 Task: Search for Coastal Estates house in Cape Cod with waterfront access.
Action: Key pressed <Key.caps_lock>C<Key.caps_lock>apr<Key.backspace>e<Key.space><Key.caps_lock>C<Key.caps_lock>od
Screenshot: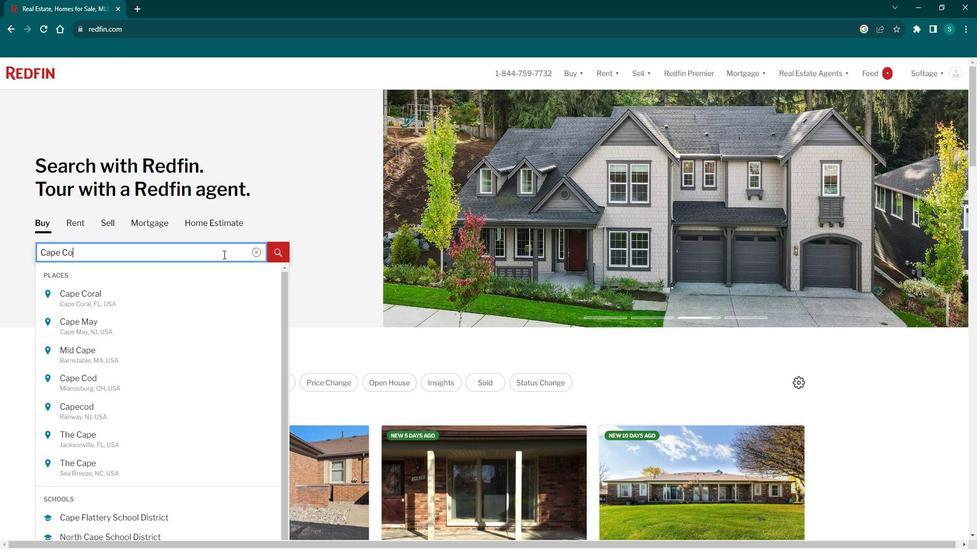
Action: Mouse moved to (239, 297)
Screenshot: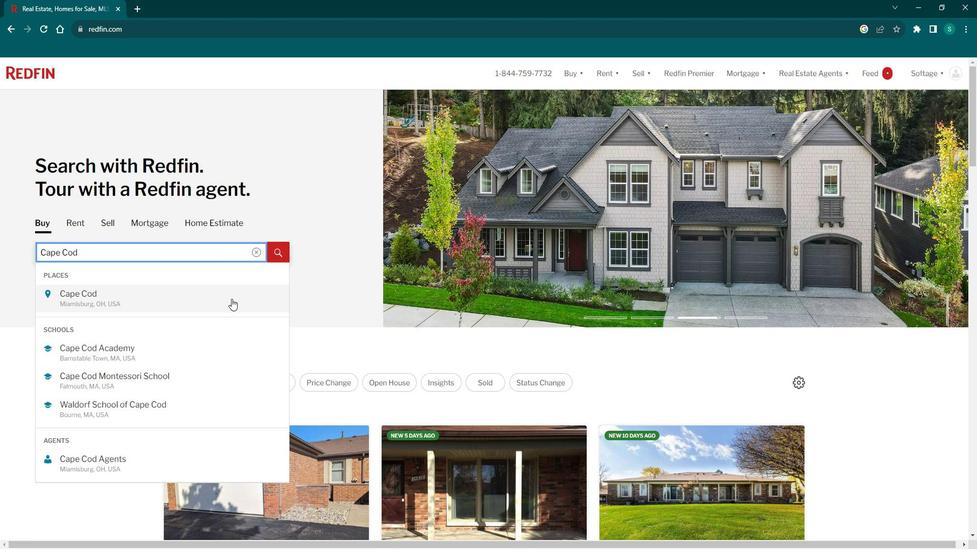 
Action: Mouse pressed left at (239, 297)
Screenshot: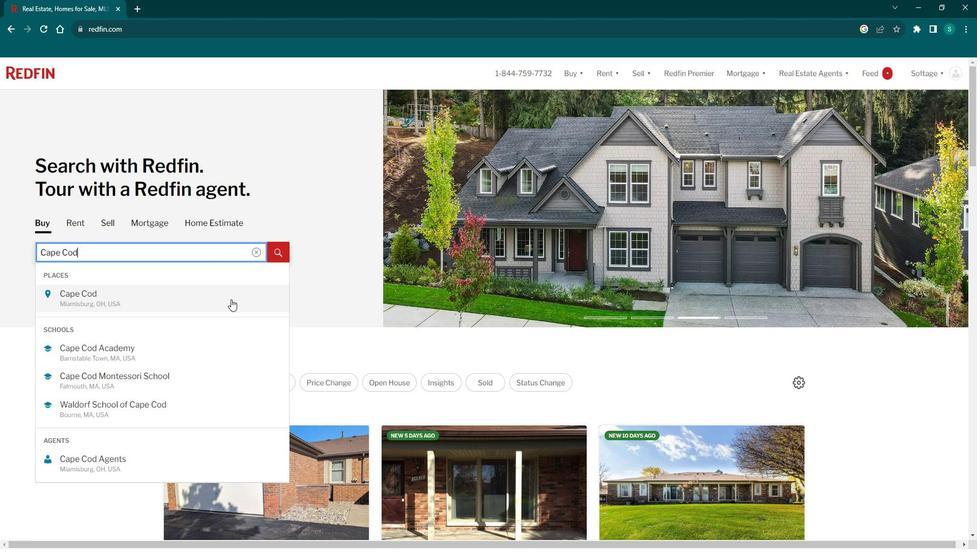 
Action: Mouse moved to (886, 148)
Screenshot: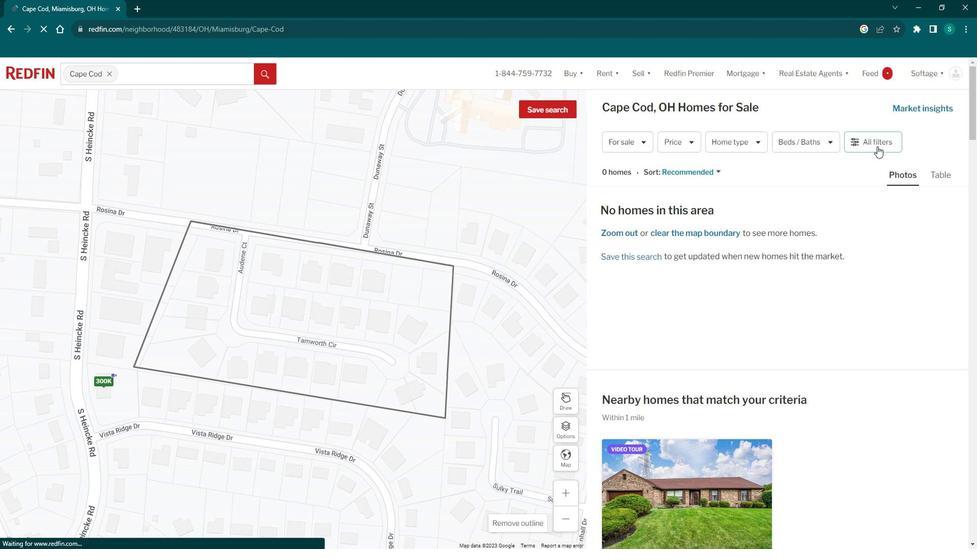 
Action: Mouse pressed left at (886, 148)
Screenshot: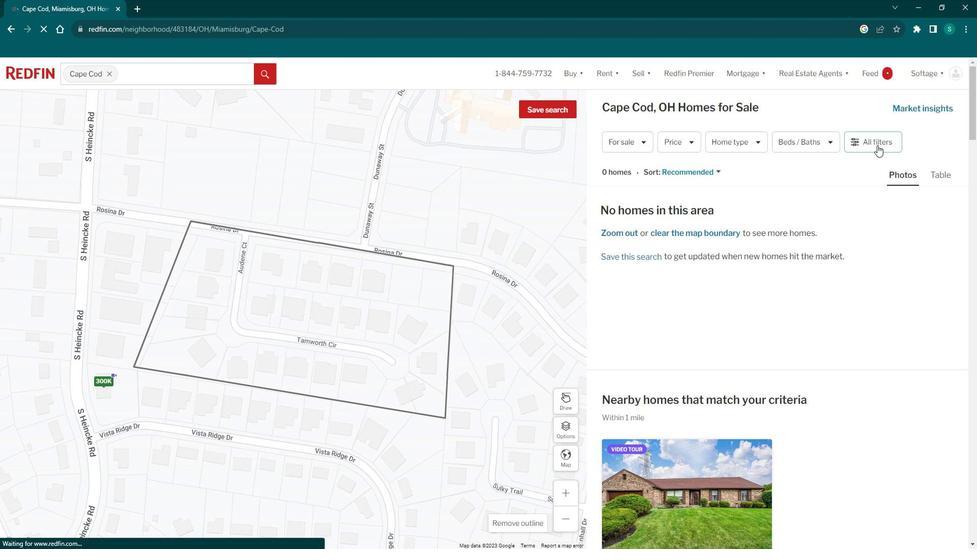 
Action: Mouse moved to (769, 298)
Screenshot: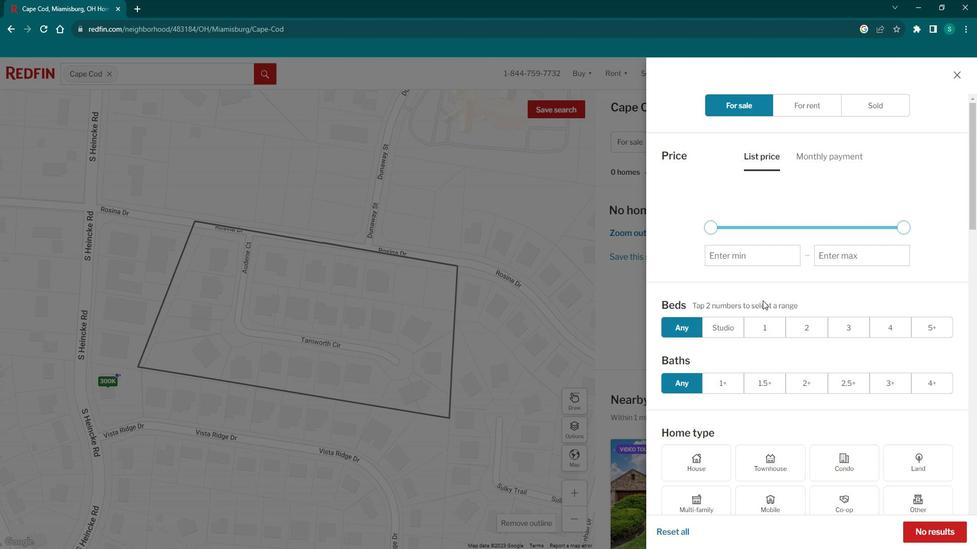 
Action: Mouse scrolled (769, 298) with delta (0, 0)
Screenshot: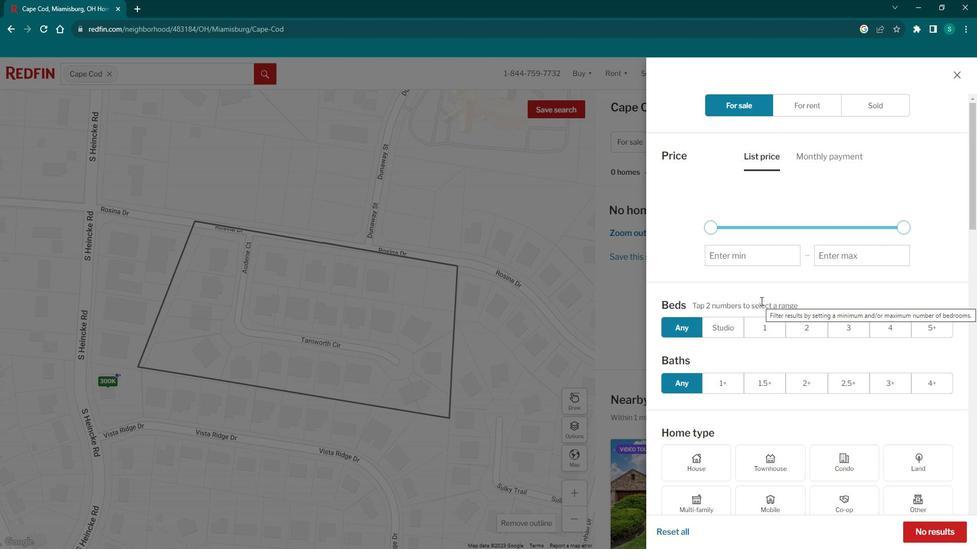 
Action: Mouse scrolled (769, 298) with delta (0, 0)
Screenshot: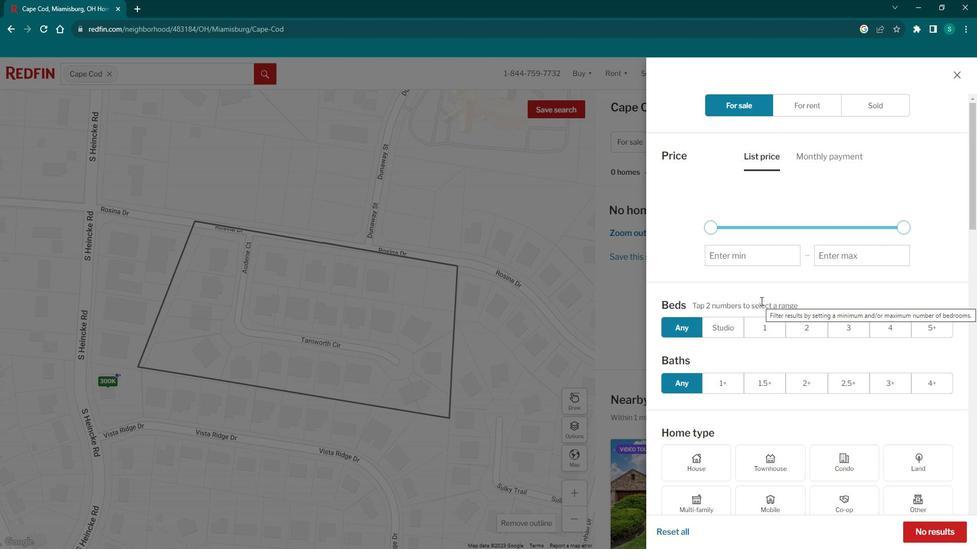 
Action: Mouse scrolled (769, 298) with delta (0, 0)
Screenshot: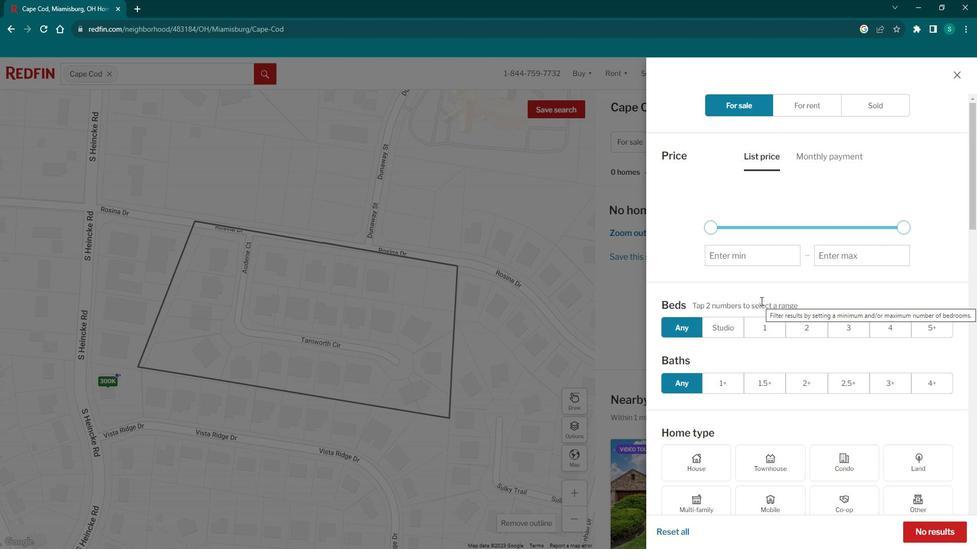 
Action: Mouse scrolled (769, 298) with delta (0, 0)
Screenshot: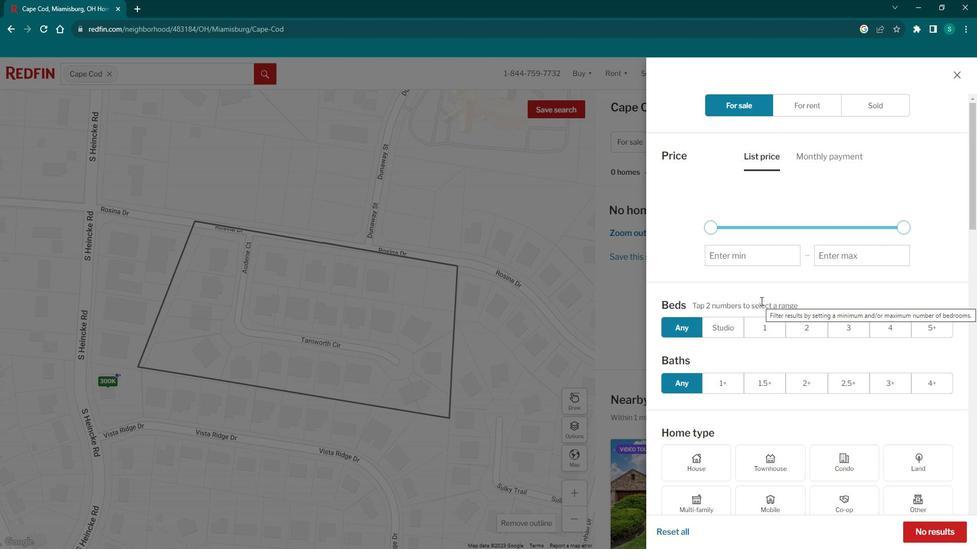 
Action: Mouse scrolled (769, 298) with delta (0, 0)
Screenshot: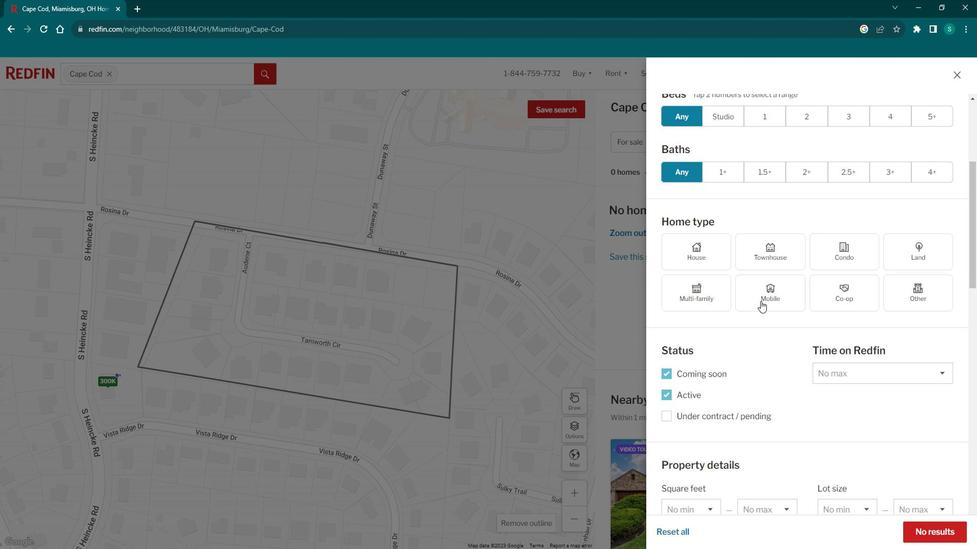 
Action: Mouse scrolled (769, 298) with delta (0, 0)
Screenshot: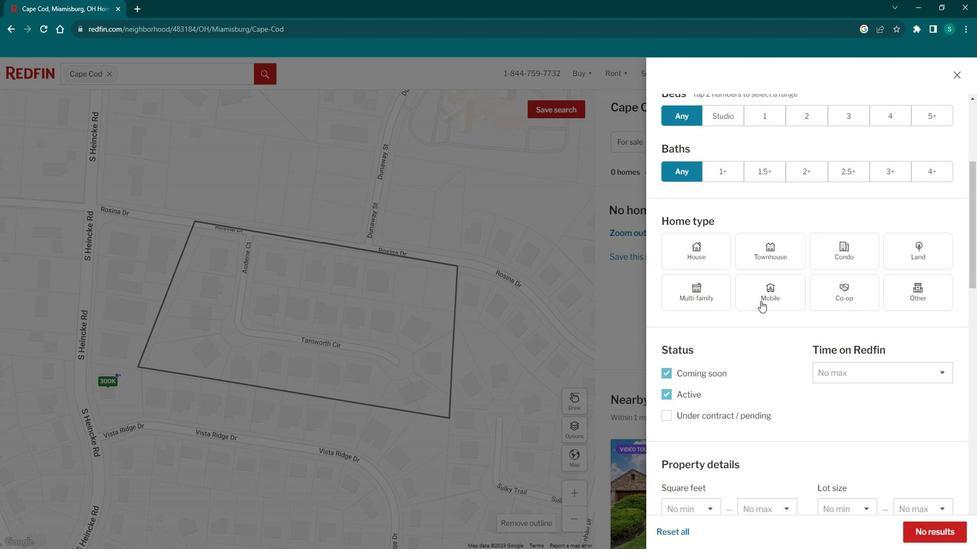 
Action: Mouse scrolled (769, 298) with delta (0, 0)
Screenshot: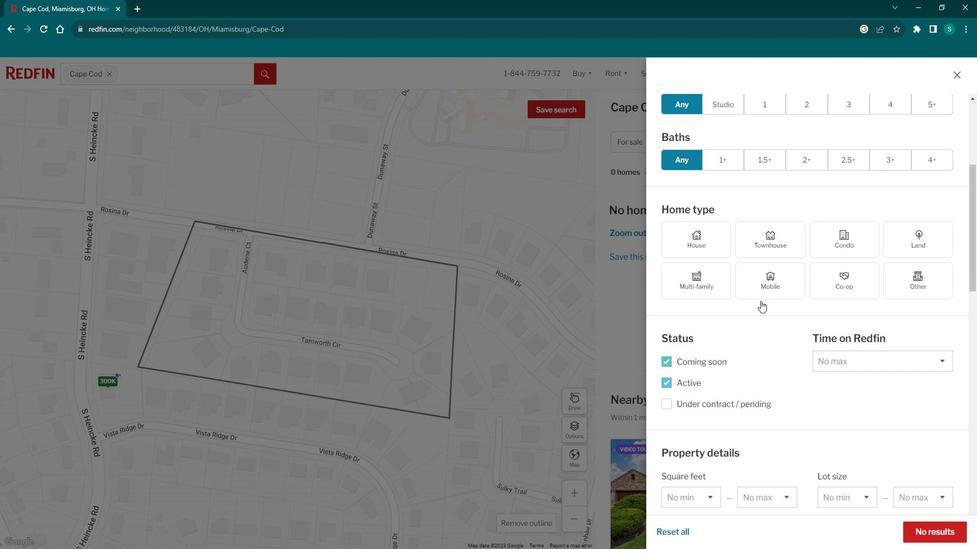 
Action: Mouse scrolled (769, 298) with delta (0, 0)
Screenshot: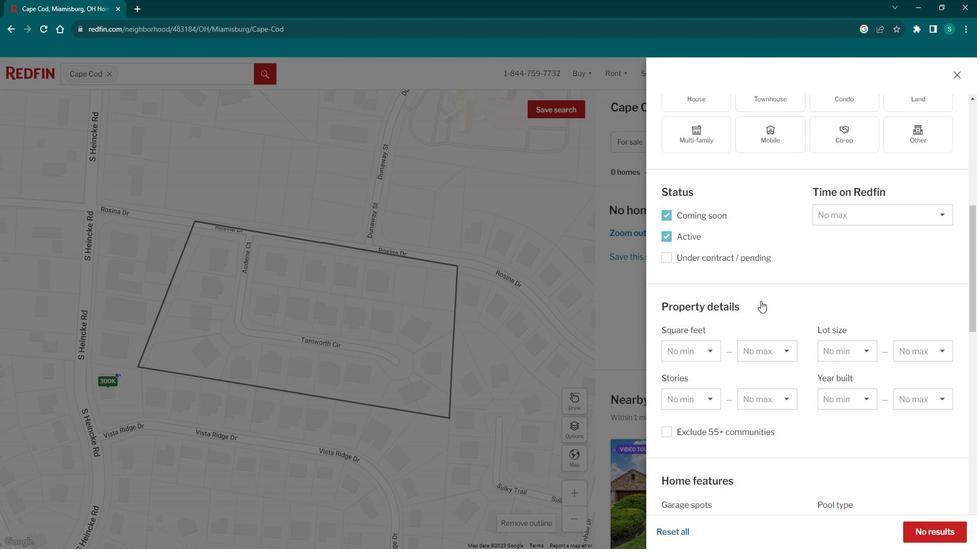 
Action: Mouse scrolled (769, 298) with delta (0, 0)
Screenshot: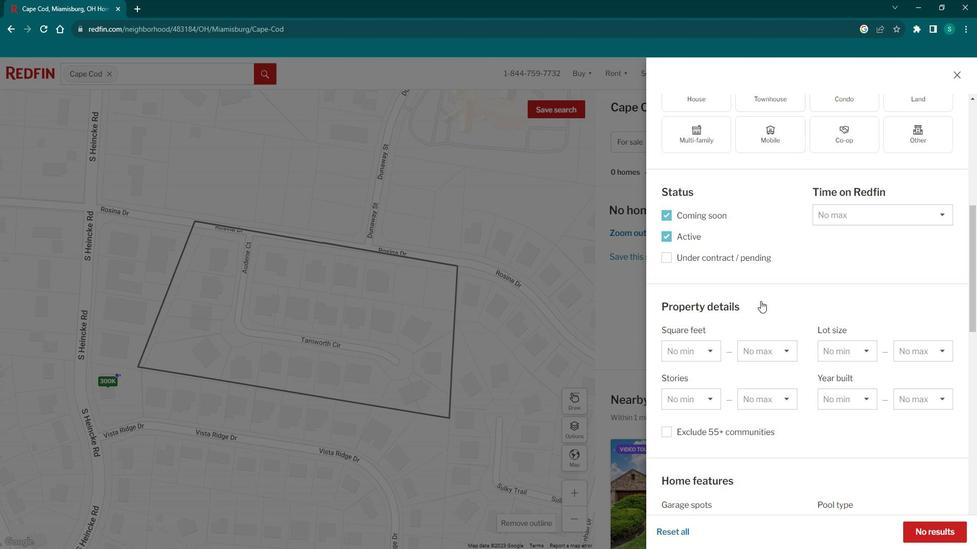 
Action: Mouse scrolled (769, 298) with delta (0, 0)
Screenshot: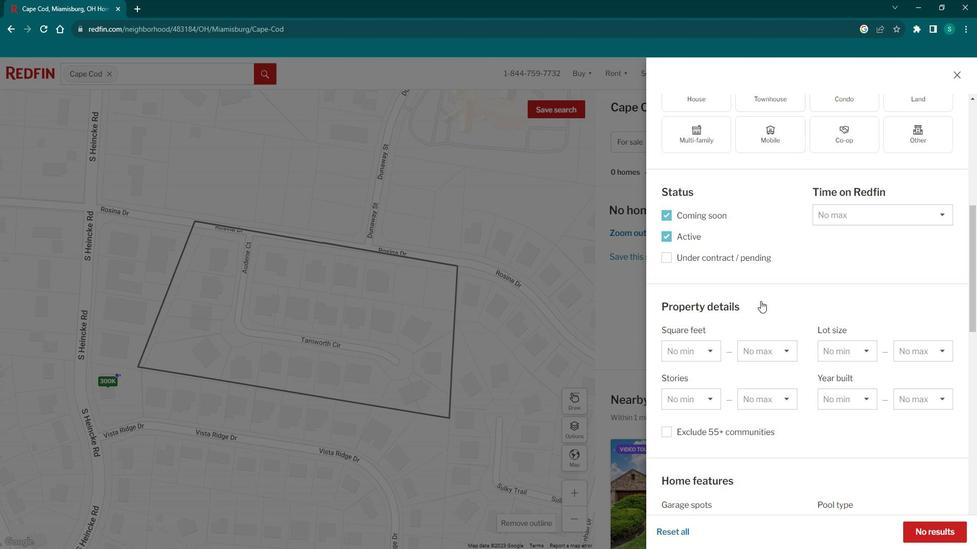 
Action: Mouse moved to (768, 289)
Screenshot: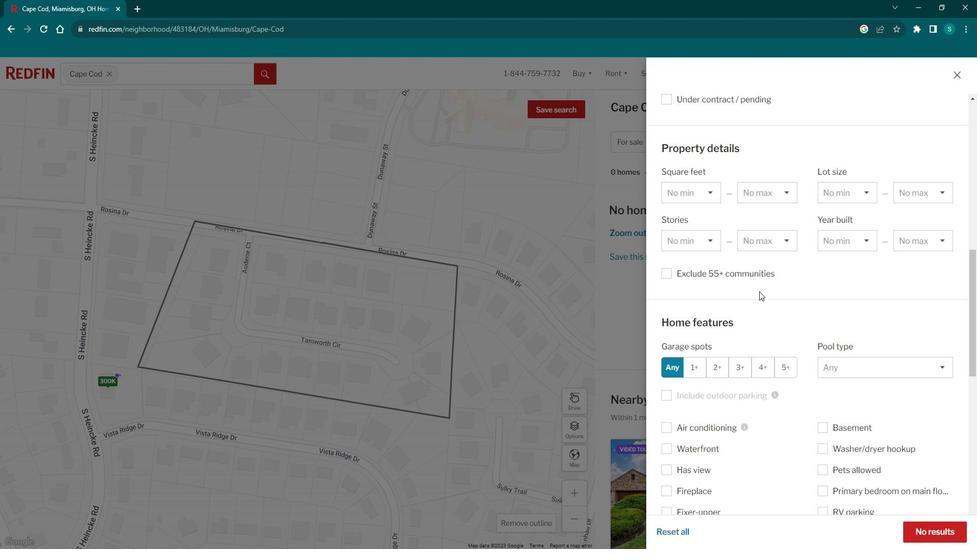 
Action: Mouse scrolled (768, 289) with delta (0, 0)
Screenshot: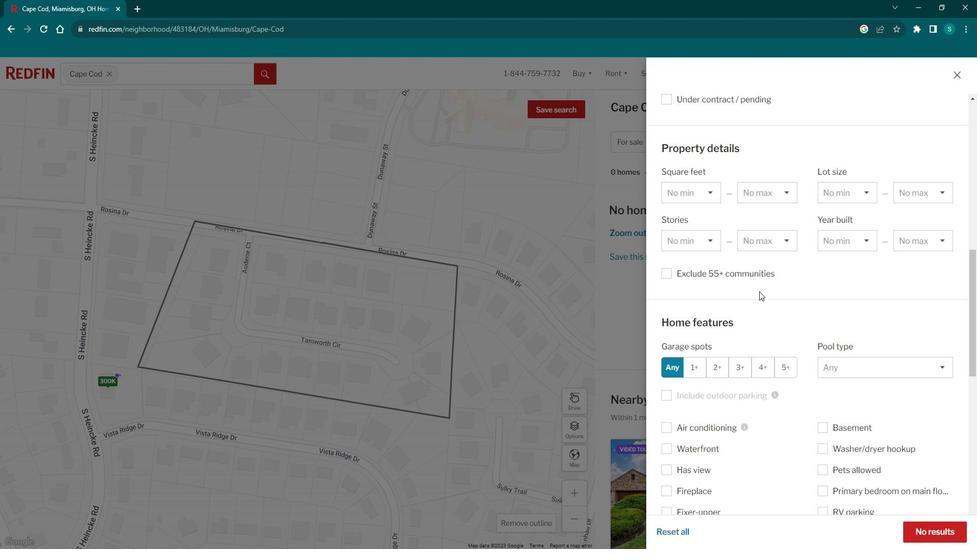 
Action: Mouse scrolled (768, 289) with delta (0, 0)
Screenshot: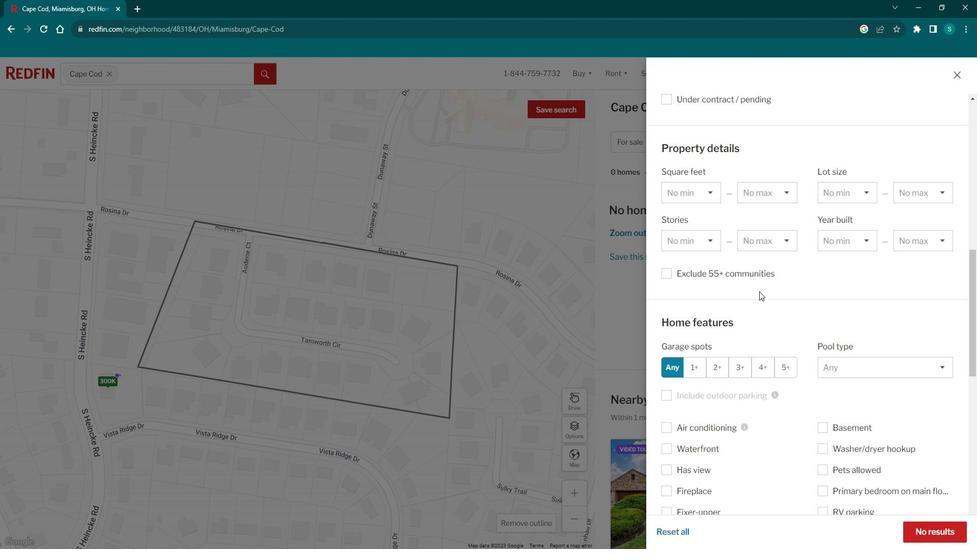 
Action: Mouse scrolled (768, 289) with delta (0, 0)
Screenshot: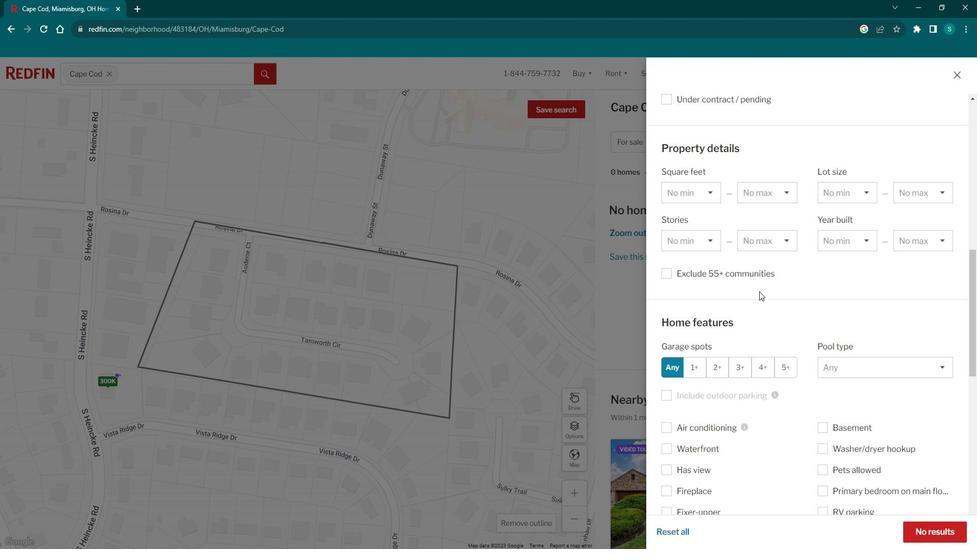 
Action: Mouse scrolled (768, 289) with delta (0, 0)
Screenshot: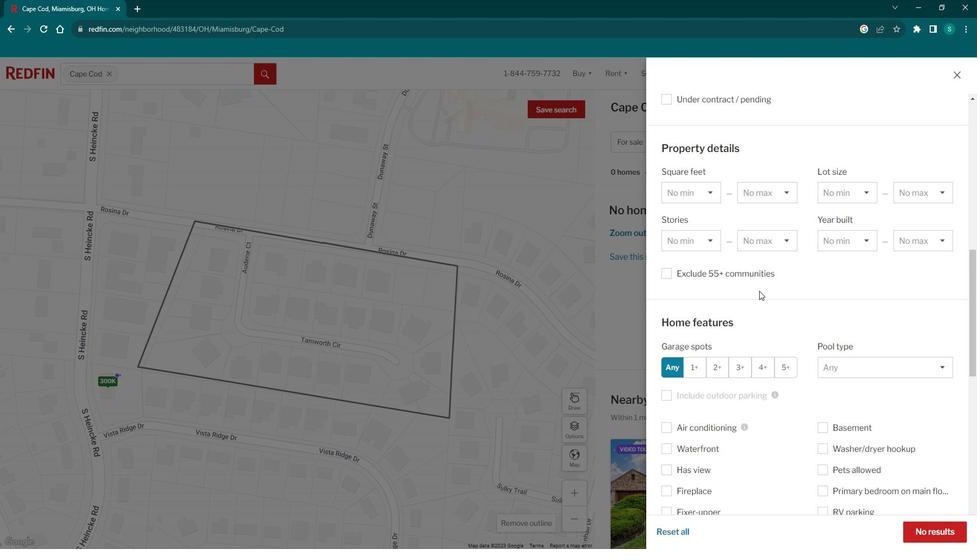 
Action: Mouse scrolled (768, 289) with delta (0, 0)
Screenshot: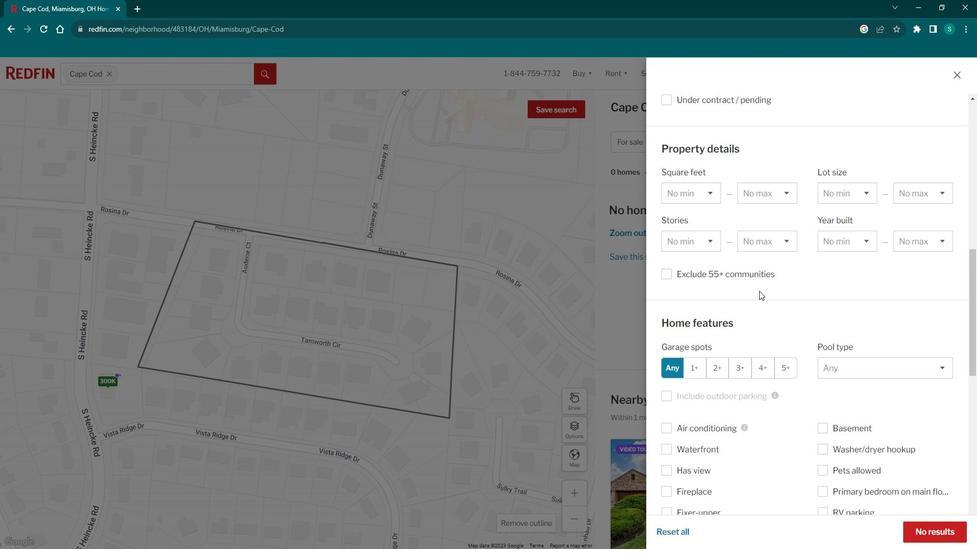 
Action: Mouse scrolled (768, 289) with delta (0, 0)
Screenshot: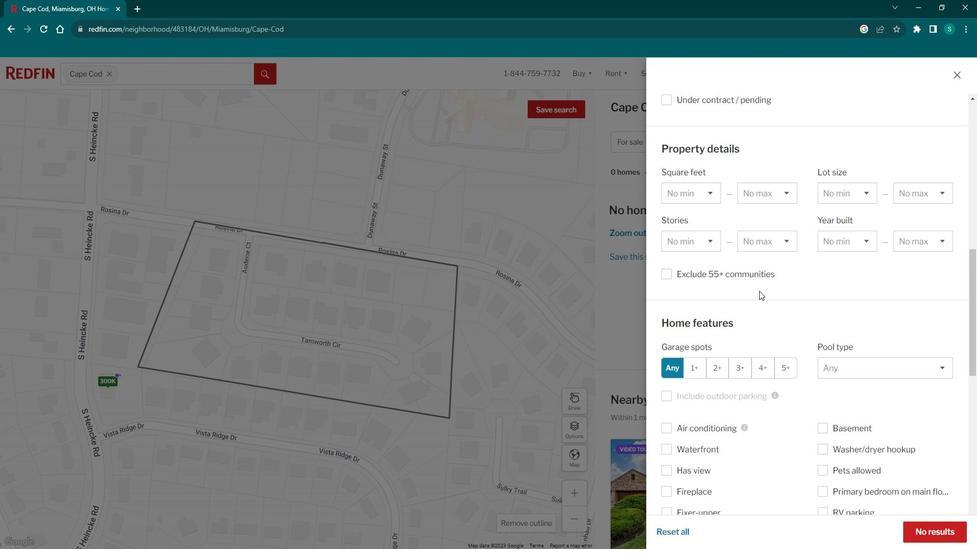 
Action: Mouse moved to (762, 289)
Screenshot: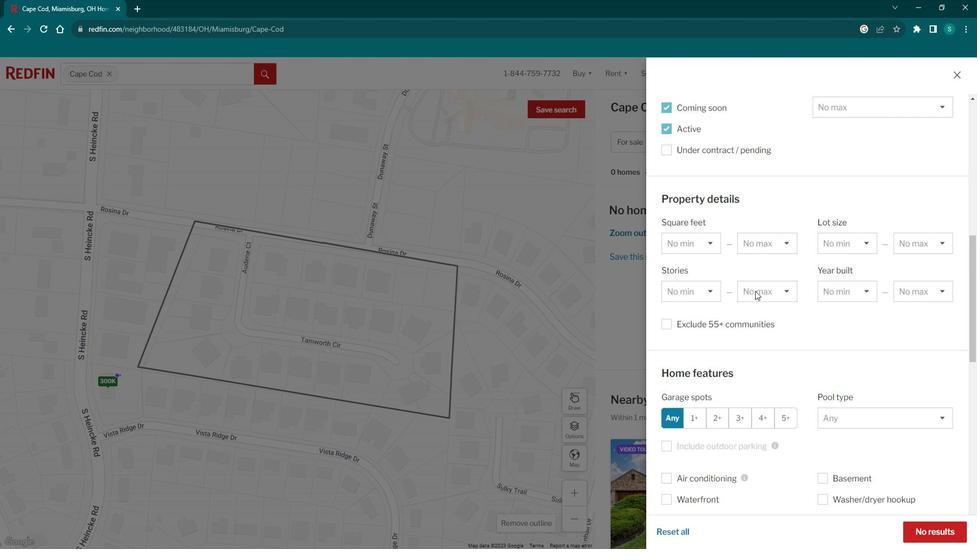 
Action: Mouse scrolled (762, 289) with delta (0, 0)
Screenshot: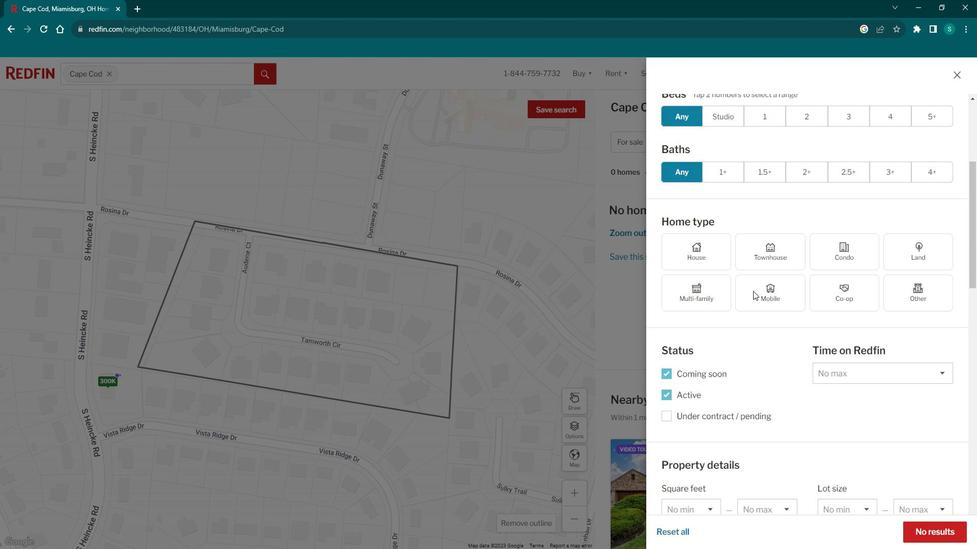 
Action: Mouse scrolled (762, 289) with delta (0, 0)
Screenshot: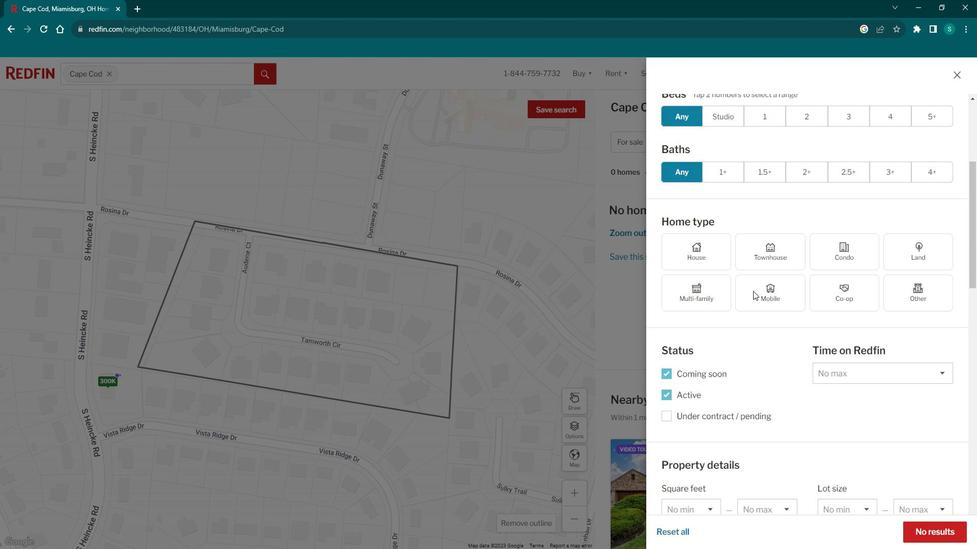 
Action: Mouse scrolled (762, 289) with delta (0, 0)
Screenshot: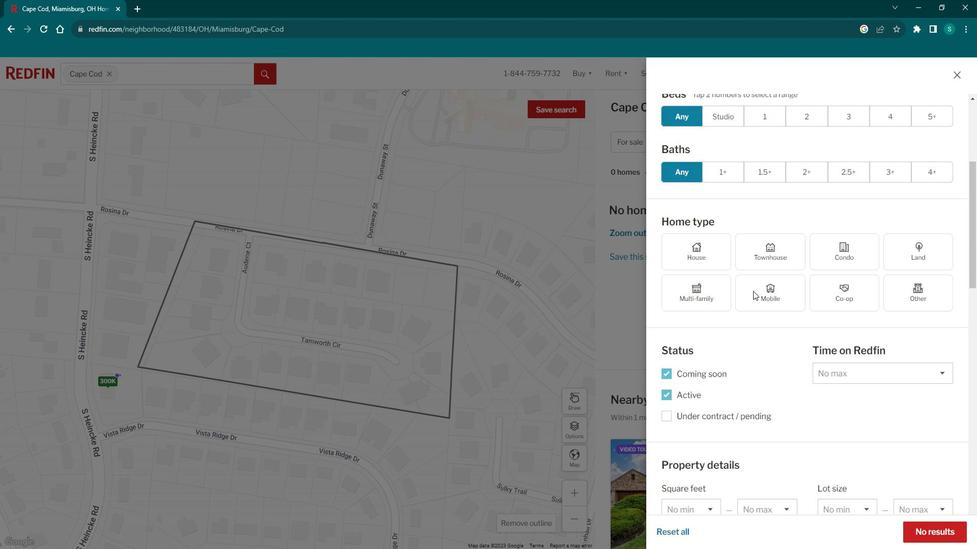 
Action: Mouse scrolled (762, 289) with delta (0, 0)
Screenshot: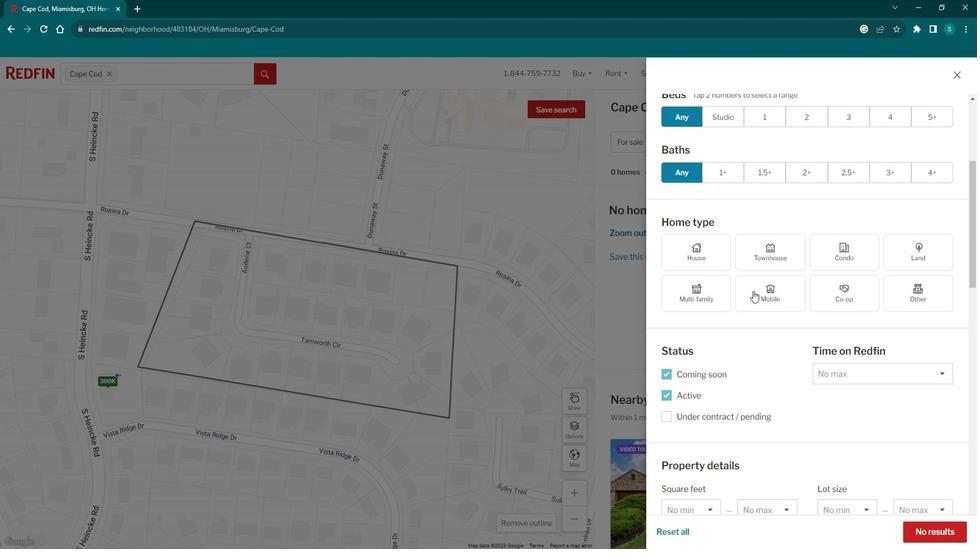 
Action: Mouse scrolled (762, 289) with delta (0, 0)
Screenshot: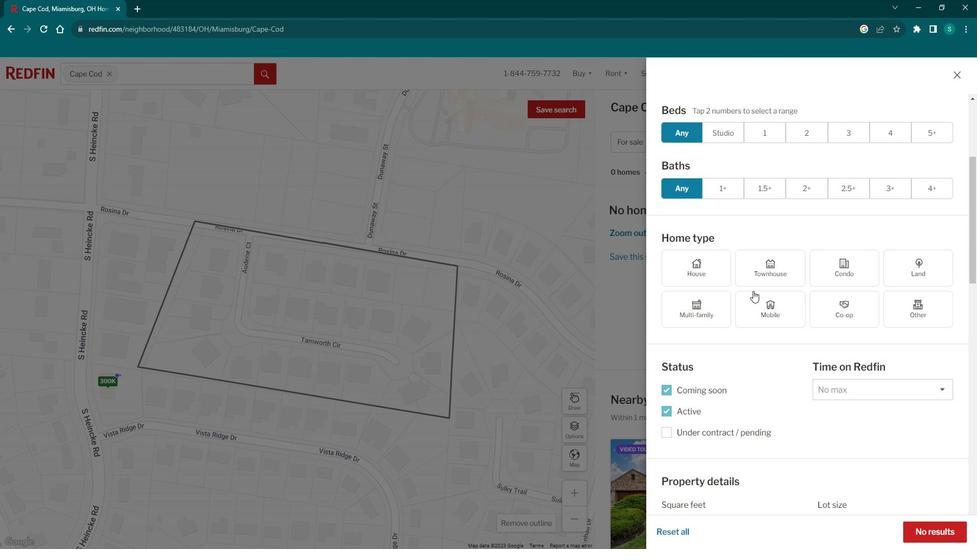 
Action: Mouse moved to (722, 253)
Screenshot: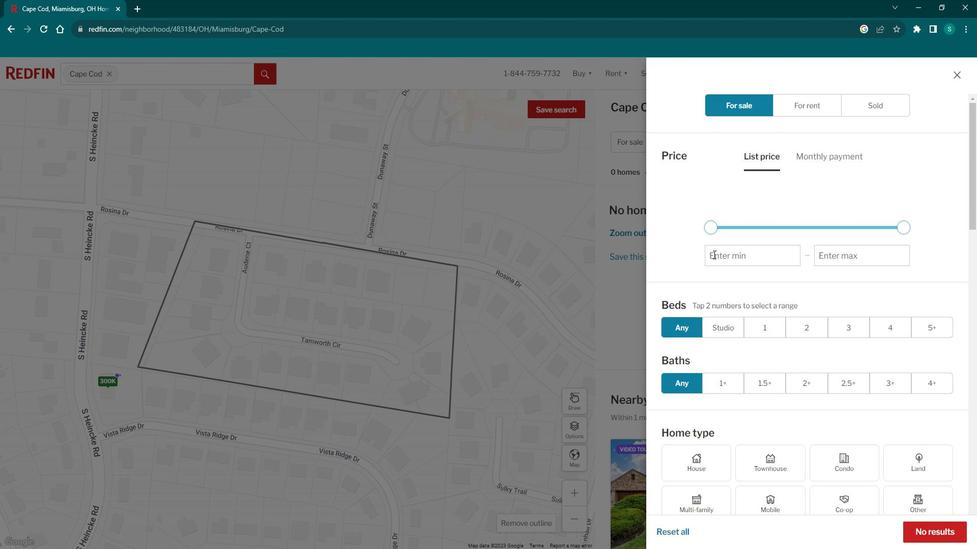 
Action: Mouse scrolled (722, 253) with delta (0, 0)
Screenshot: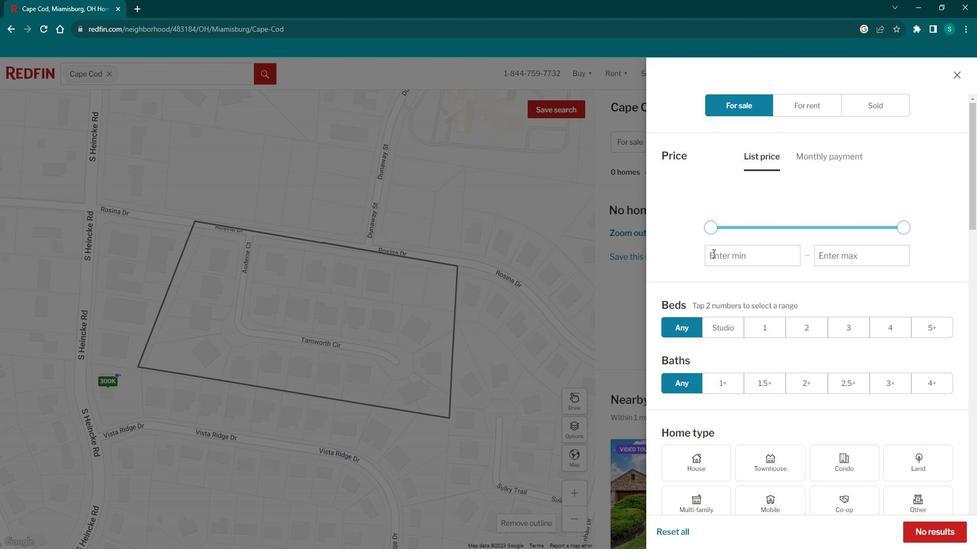 
Action: Mouse scrolled (722, 253) with delta (0, 0)
Screenshot: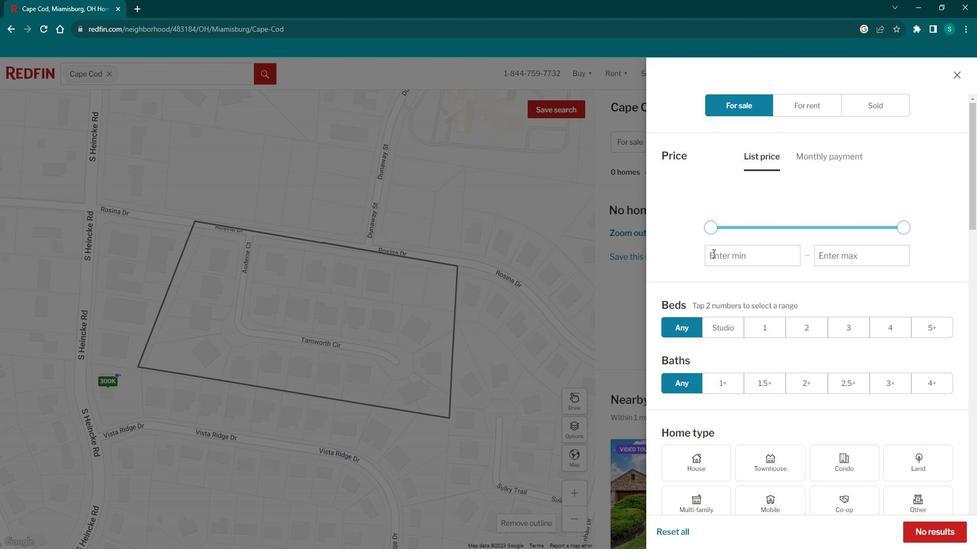 
Action: Mouse scrolled (722, 253) with delta (0, 0)
Screenshot: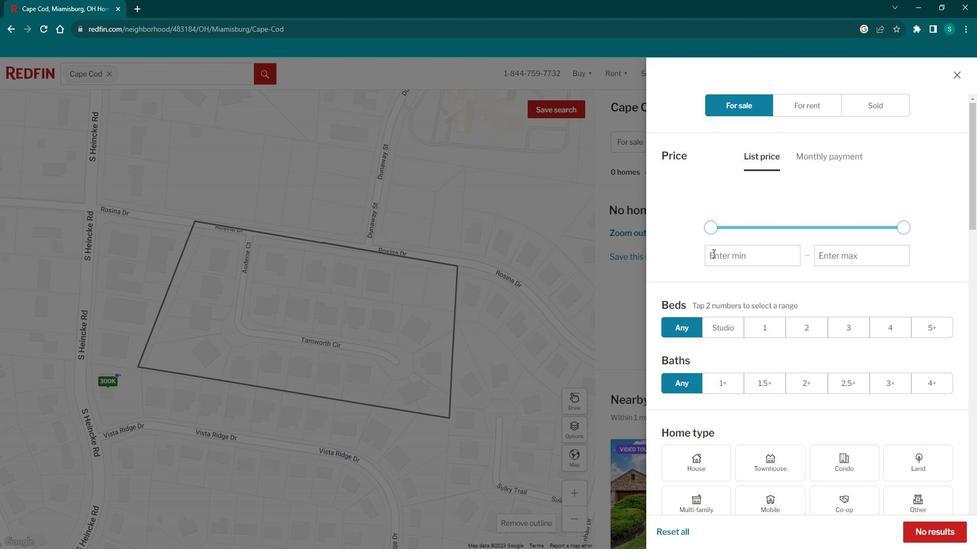 
Action: Mouse scrolled (722, 253) with delta (0, 0)
Screenshot: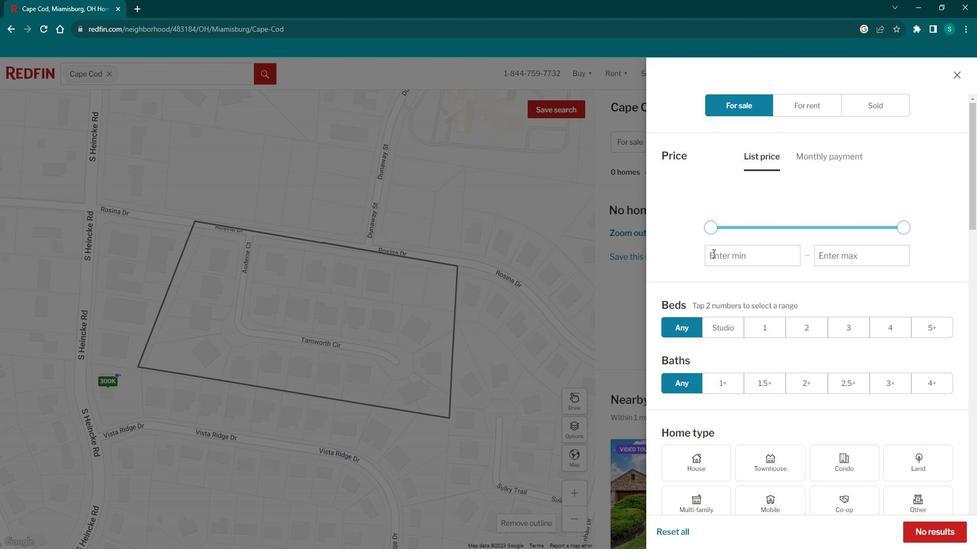 
Action: Mouse moved to (725, 245)
Screenshot: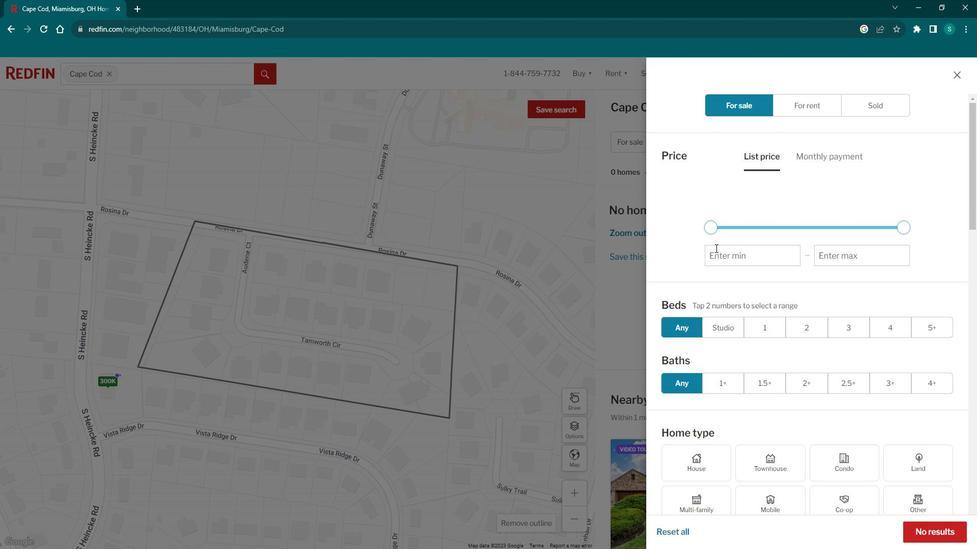 
Action: Mouse scrolled (725, 245) with delta (0, 0)
Screenshot: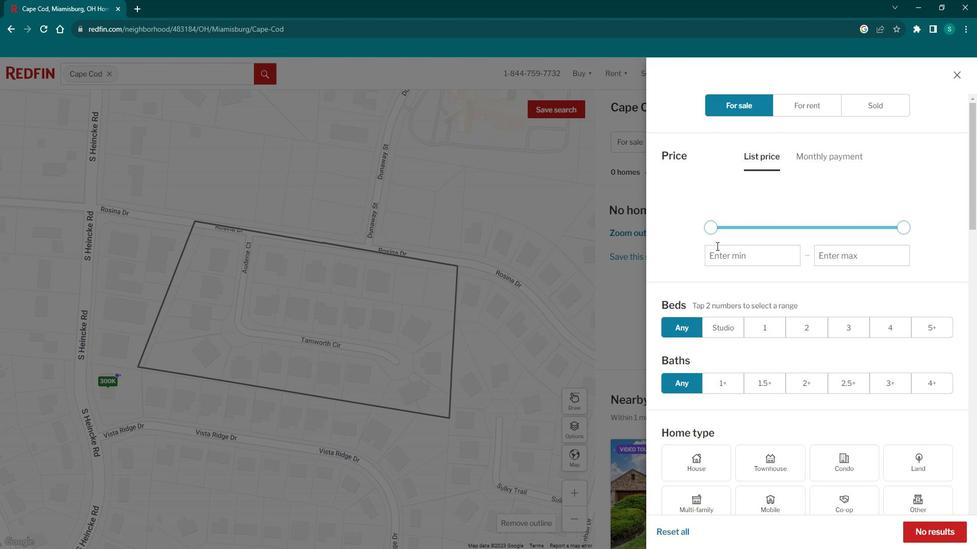 
Action: Mouse scrolled (725, 245) with delta (0, 0)
Screenshot: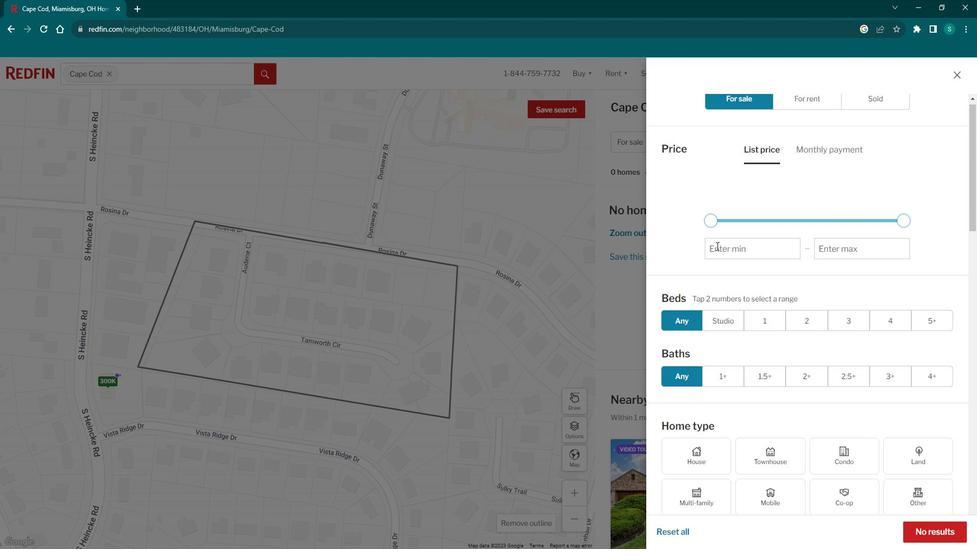 
Action: Mouse scrolled (725, 245) with delta (0, 0)
Screenshot: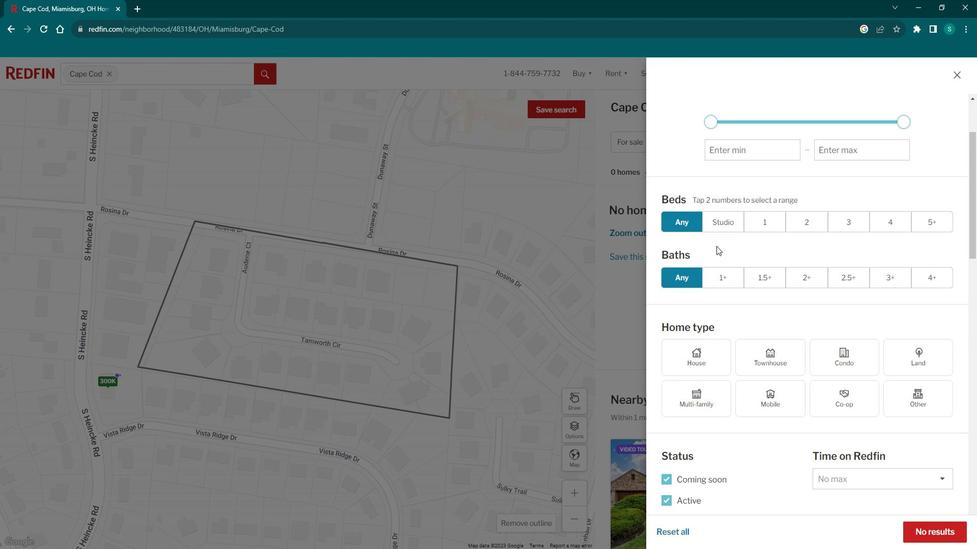 
Action: Mouse scrolled (725, 245) with delta (0, 0)
Screenshot: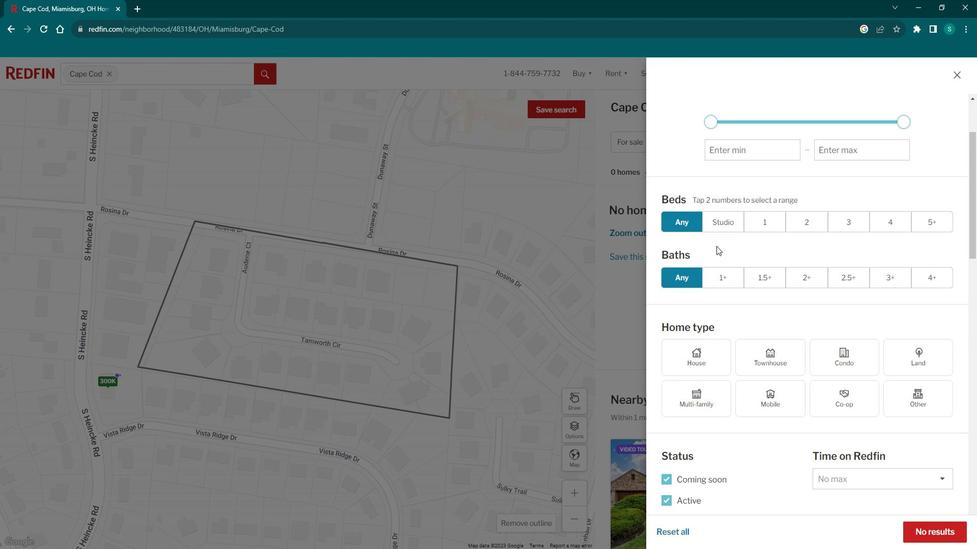 
Action: Mouse moved to (707, 244)
Screenshot: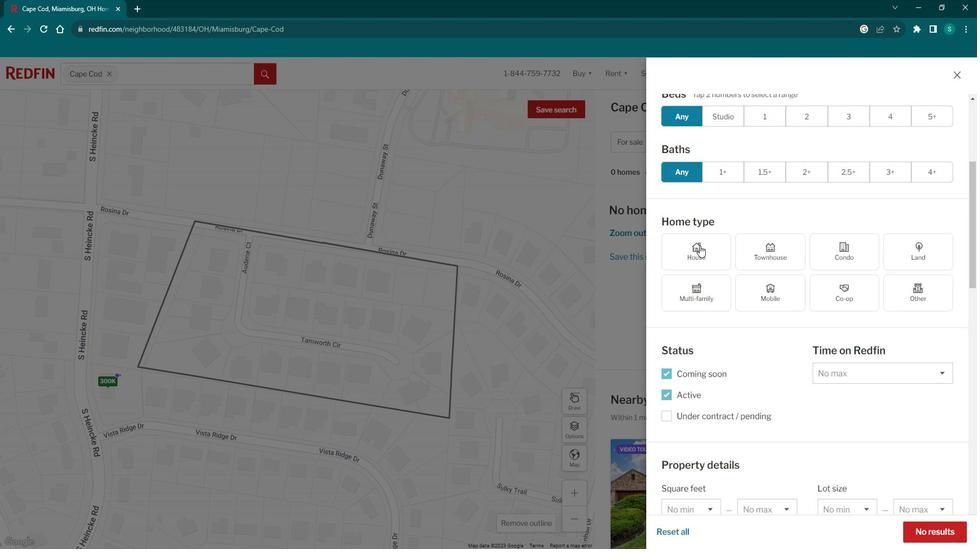 
Action: Mouse pressed left at (707, 244)
Screenshot: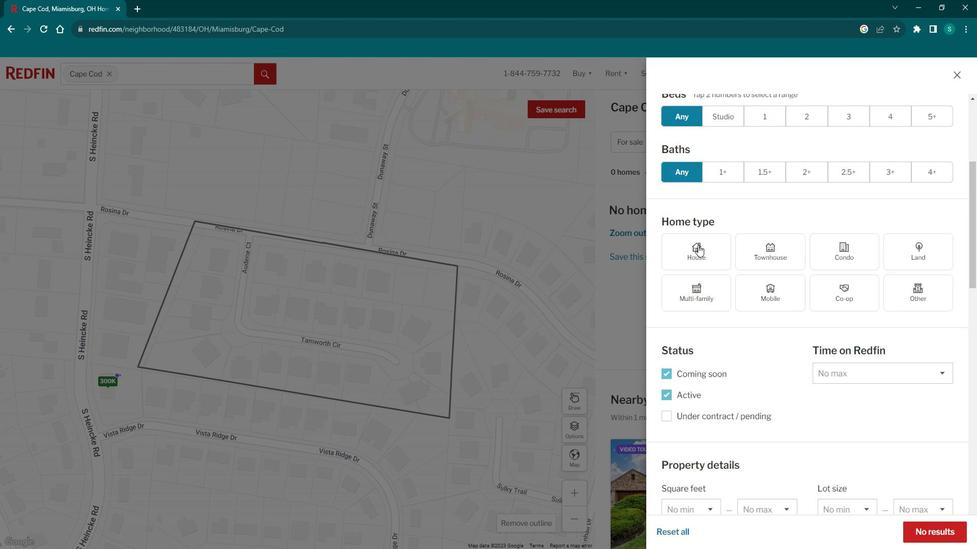 
Action: Mouse moved to (731, 319)
Screenshot: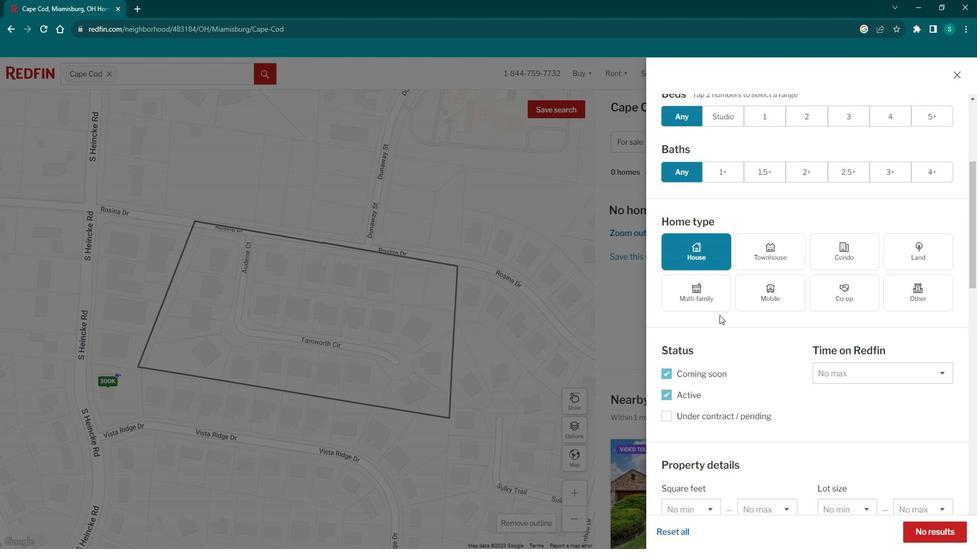 
Action: Mouse scrolled (731, 319) with delta (0, 0)
Screenshot: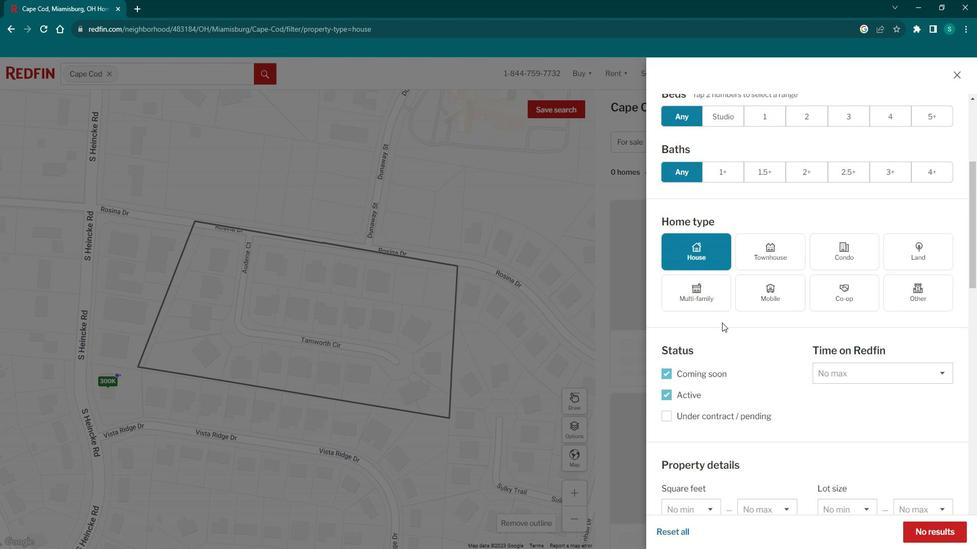 
Action: Mouse scrolled (731, 319) with delta (0, 0)
Screenshot: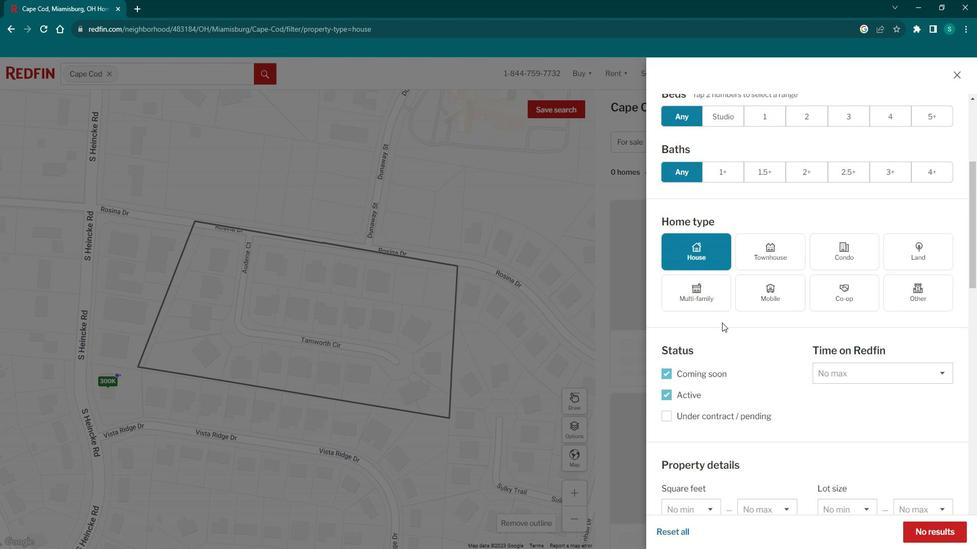
Action: Mouse scrolled (731, 319) with delta (0, 0)
Screenshot: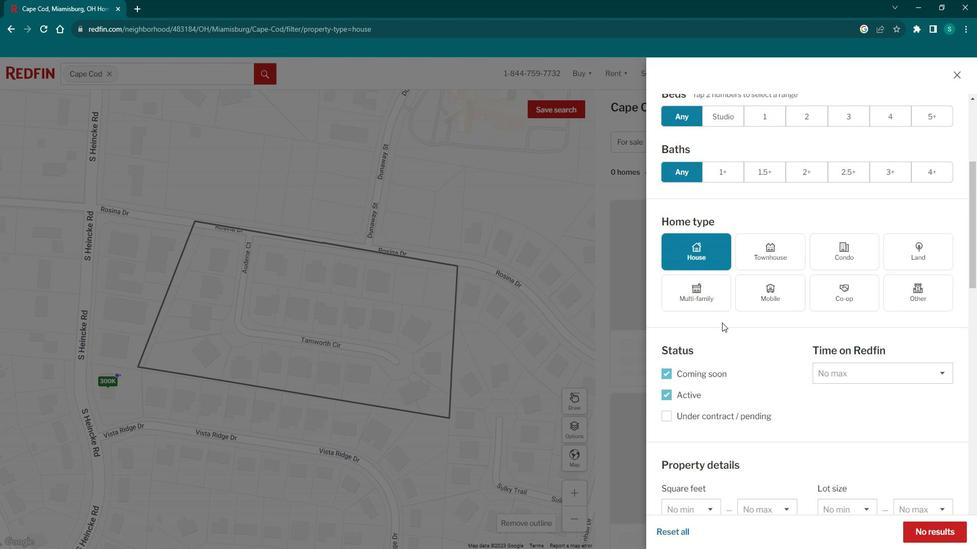 
Action: Mouse scrolled (731, 319) with delta (0, 0)
Screenshot: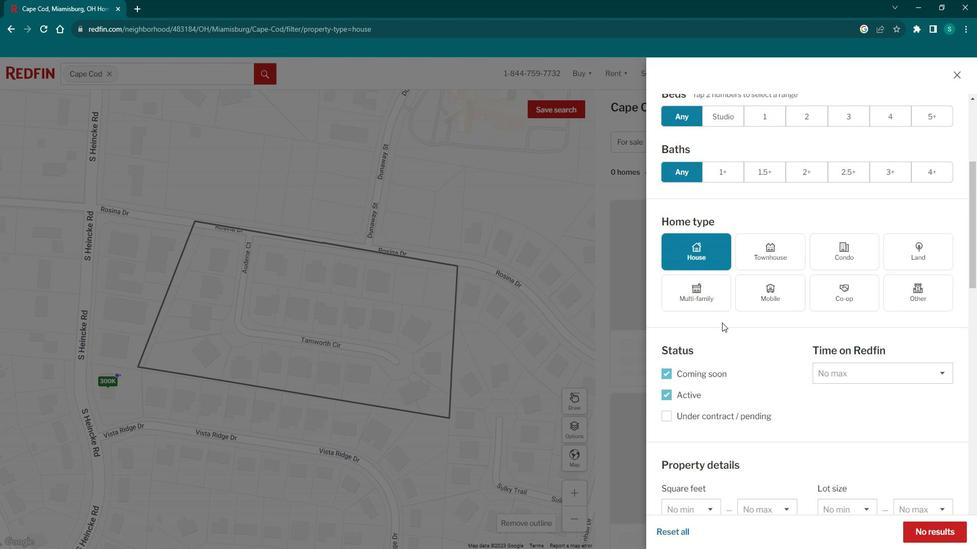 
Action: Mouse moved to (730, 318)
Screenshot: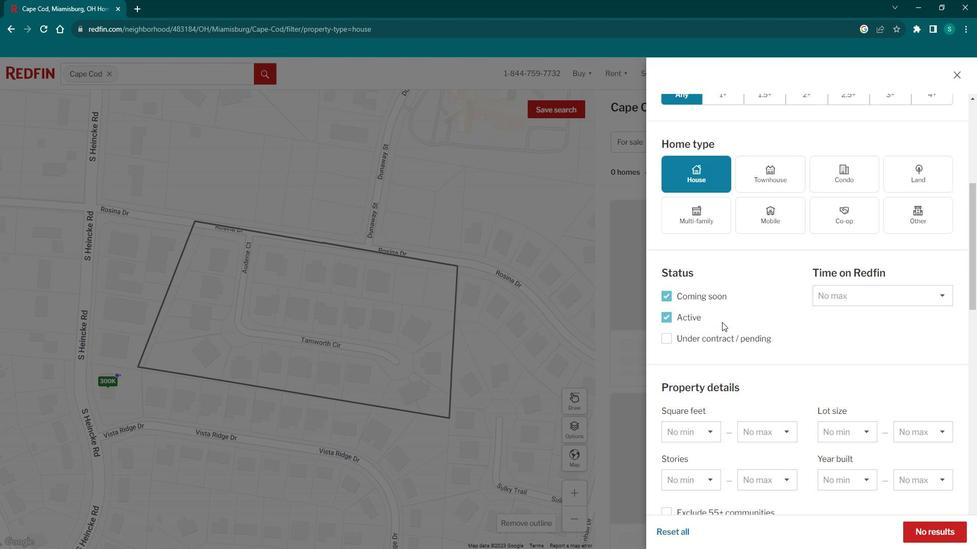
Action: Mouse scrolled (730, 318) with delta (0, 0)
Screenshot: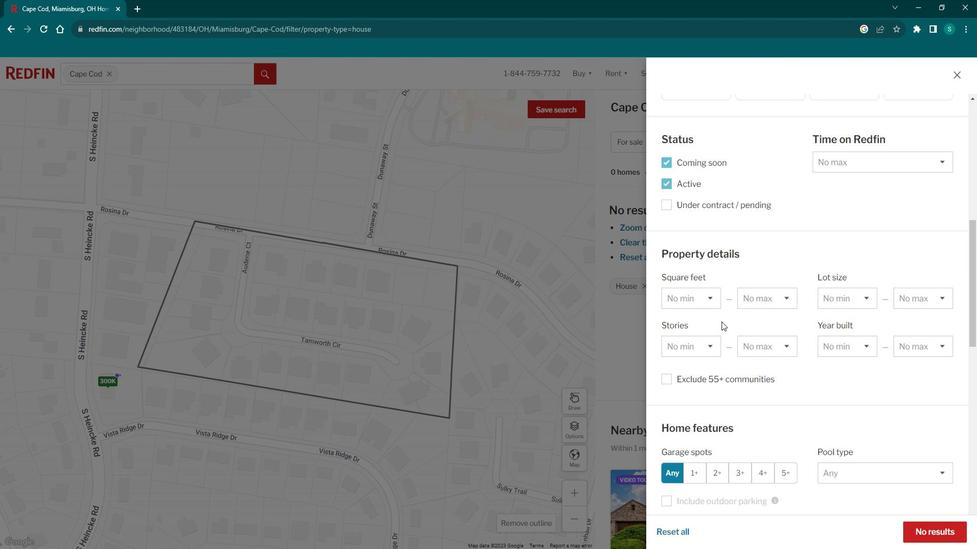
Action: Mouse scrolled (730, 318) with delta (0, 0)
Screenshot: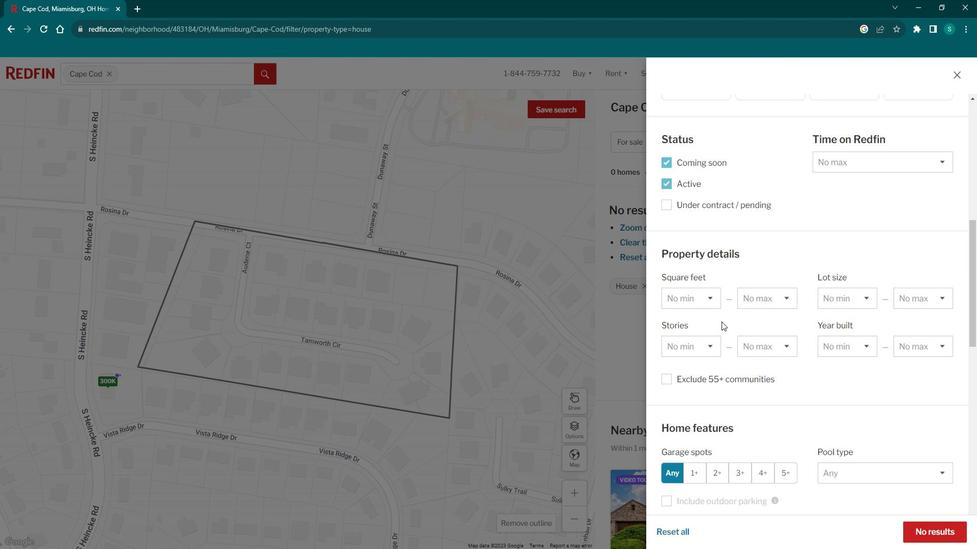 
Action: Mouse scrolled (730, 318) with delta (0, 0)
Screenshot: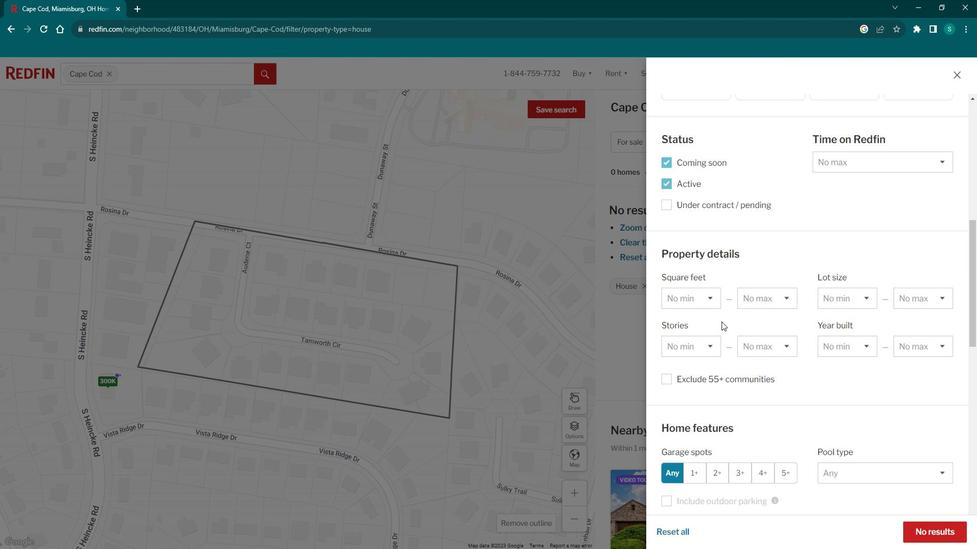 
Action: Mouse scrolled (730, 318) with delta (0, 0)
Screenshot: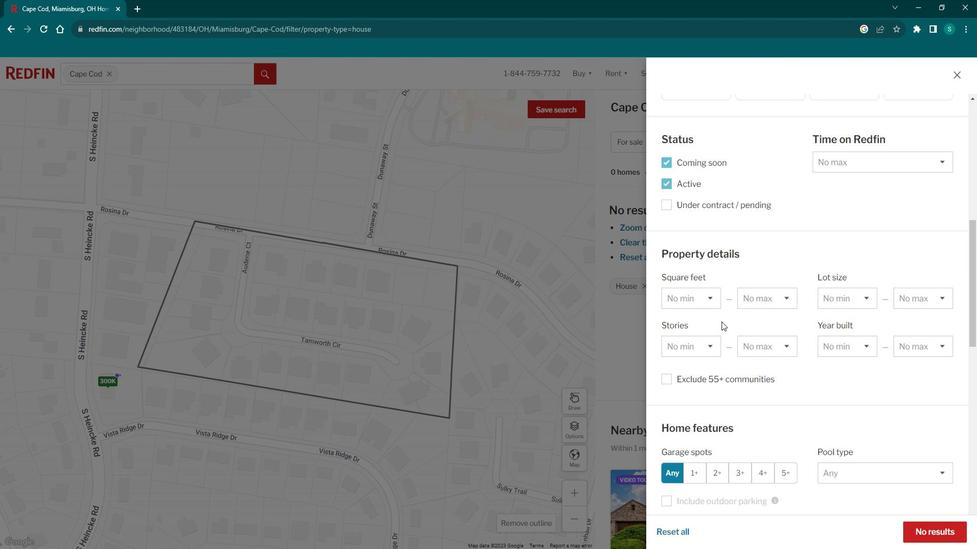 
Action: Mouse scrolled (730, 318) with delta (0, 0)
Screenshot: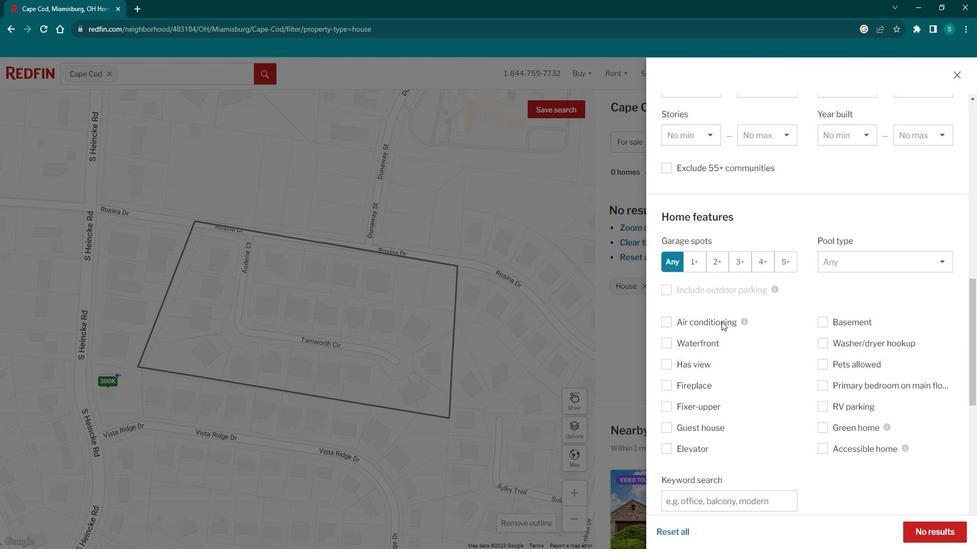 
Action: Mouse scrolled (730, 318) with delta (0, 0)
Screenshot: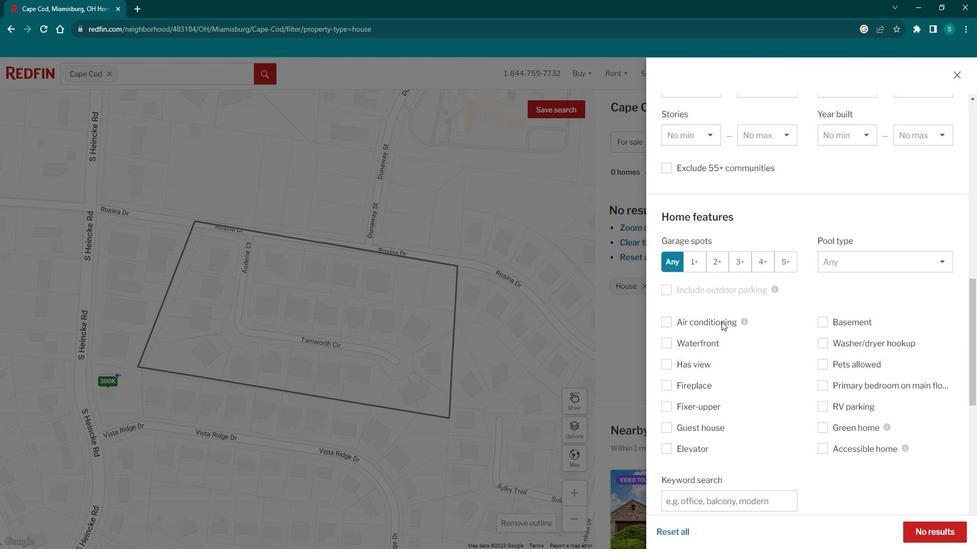
Action: Mouse scrolled (730, 318) with delta (0, 0)
Screenshot: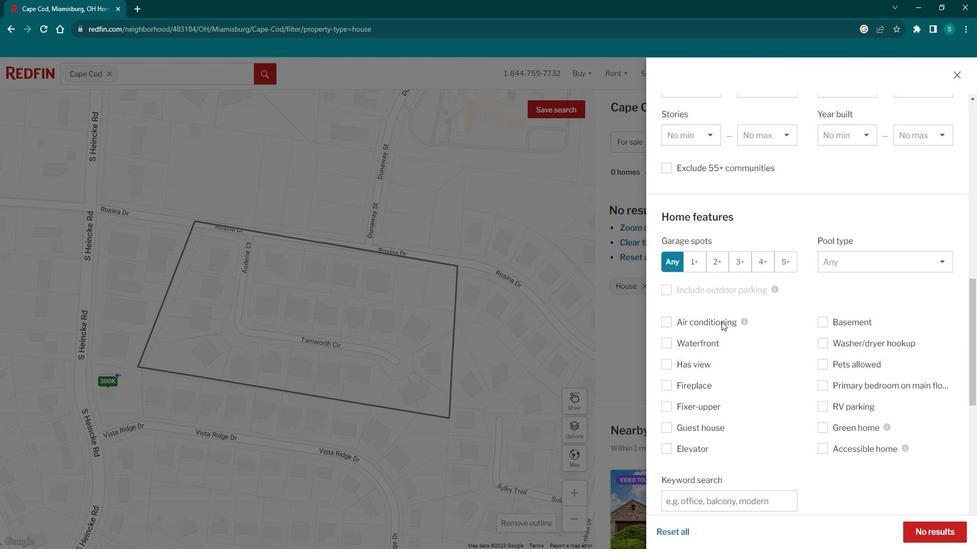 
Action: Mouse moved to (714, 190)
Screenshot: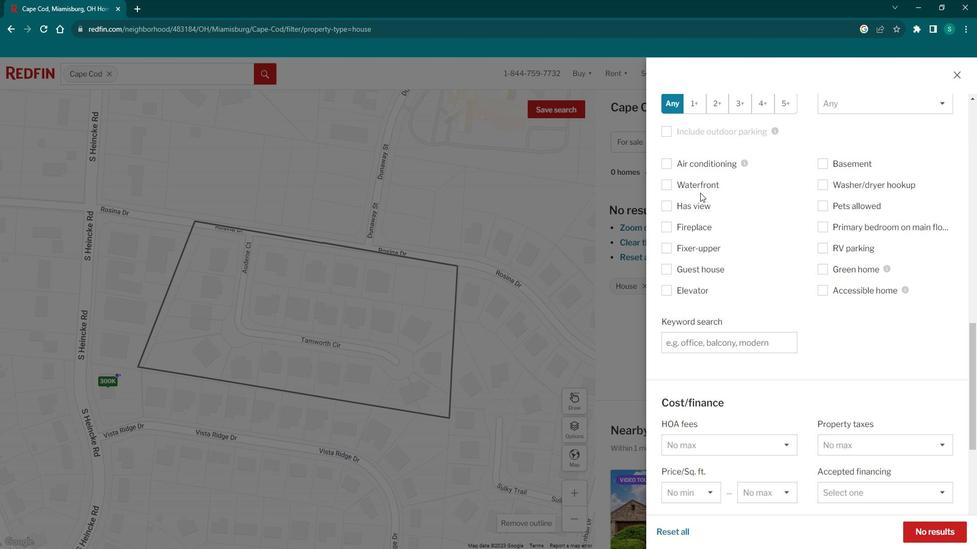 
Action: Mouse pressed left at (714, 190)
Screenshot: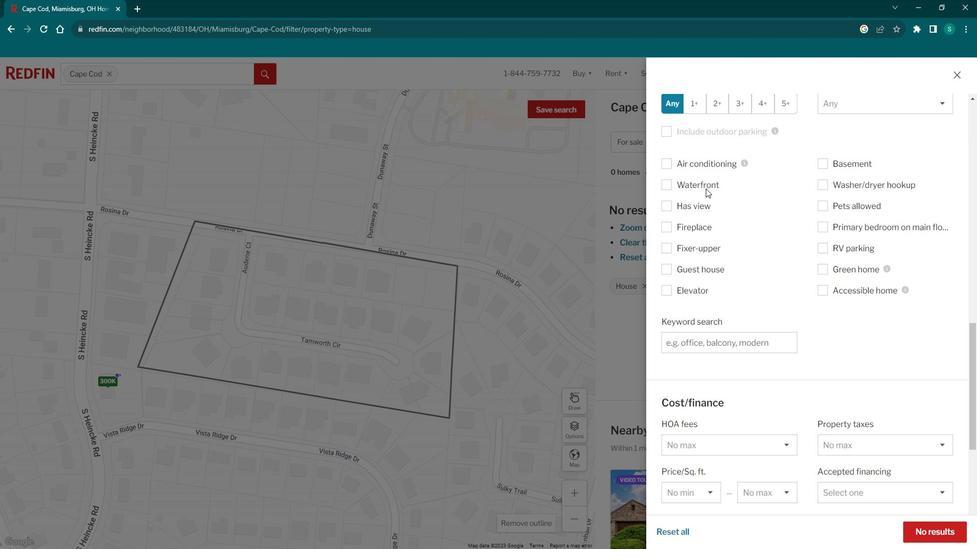 
Action: Mouse moved to (718, 306)
Screenshot: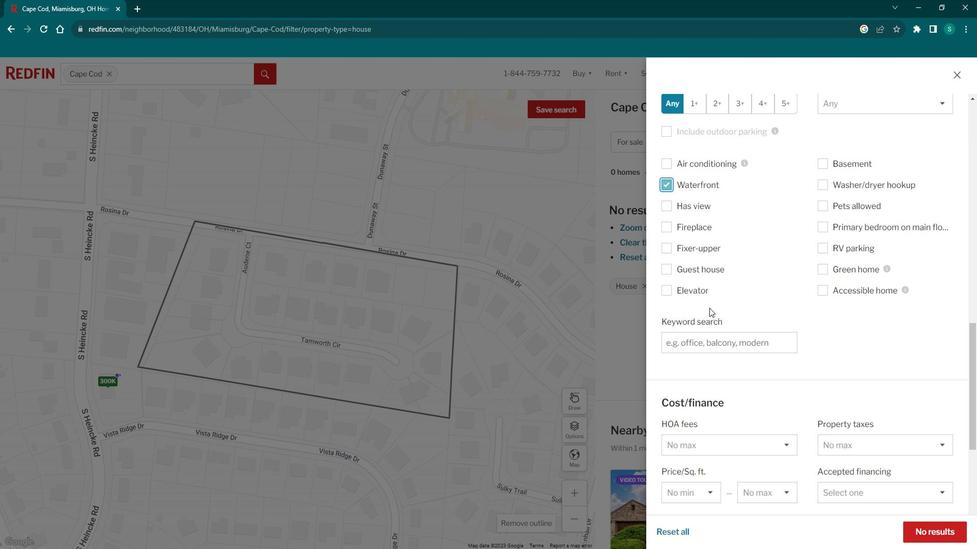 
Action: Mouse scrolled (718, 305) with delta (0, 0)
Screenshot: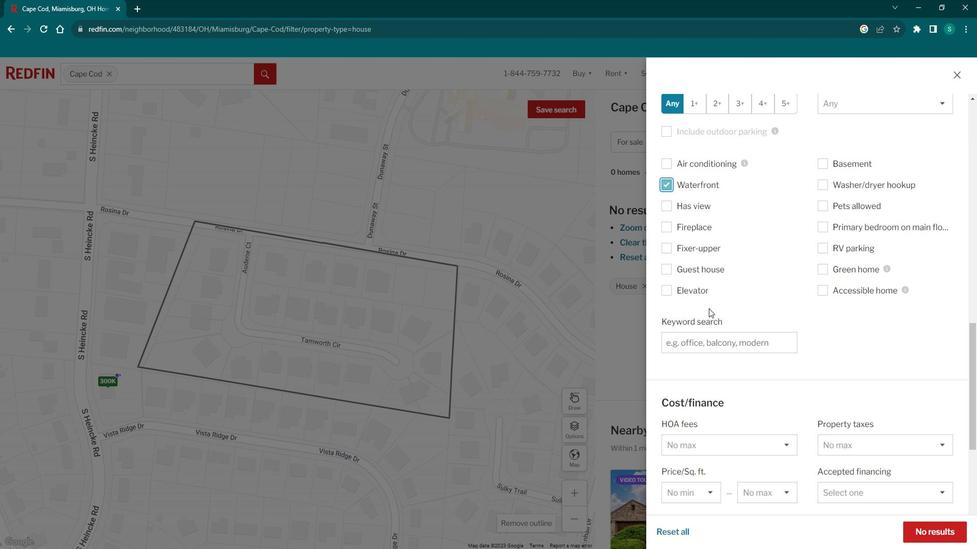 
Action: Mouse moved to (723, 291)
Screenshot: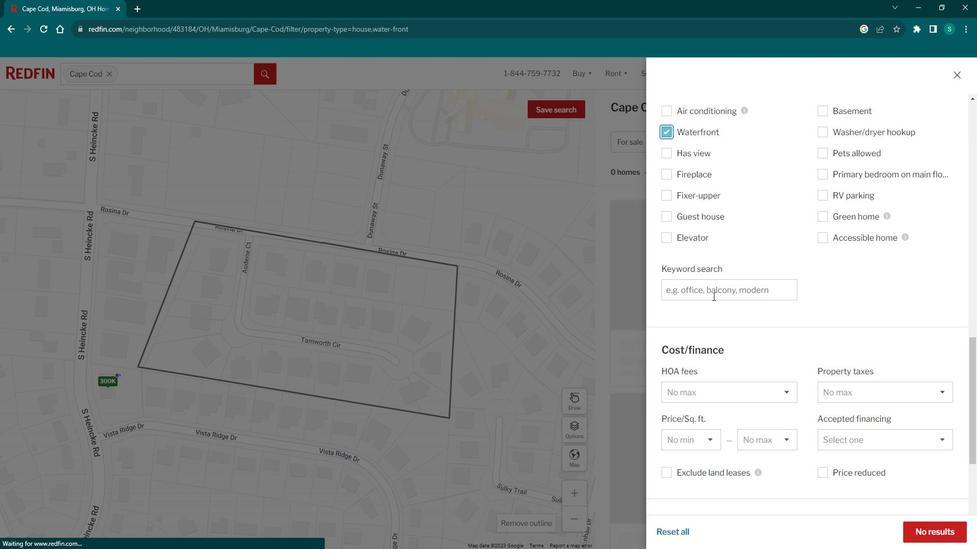 
Action: Mouse pressed left at (723, 291)
Screenshot: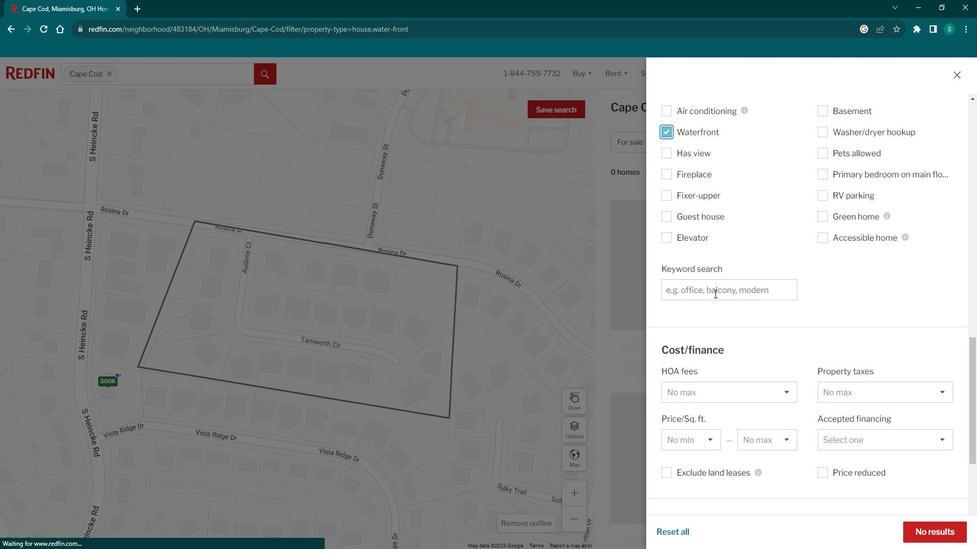 
Action: Mouse moved to (724, 290)
Screenshot: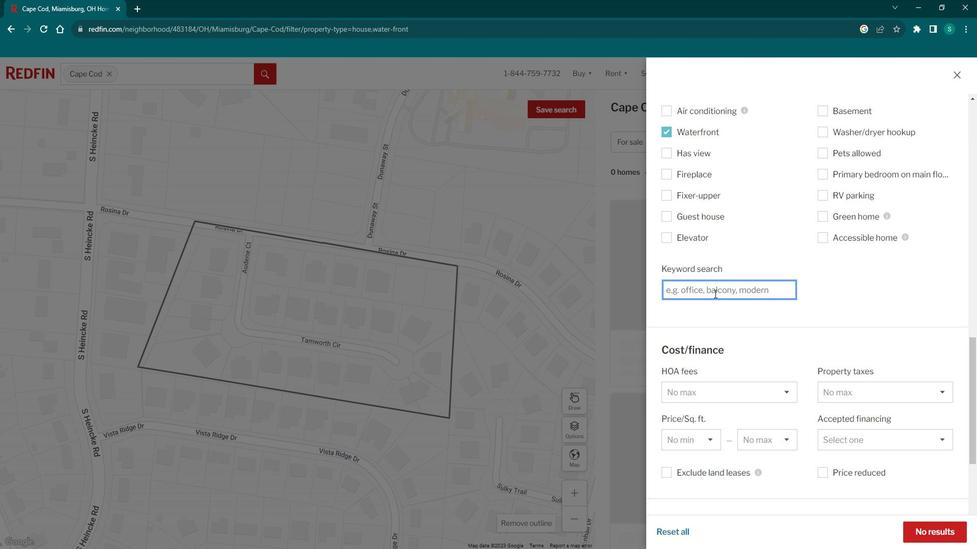 
Action: Key pressed <Key.caps_lock>C<Key.caps_lock>oastal<Key.space><Key.caps_lock>E<Key.caps_lock>state
Screenshot: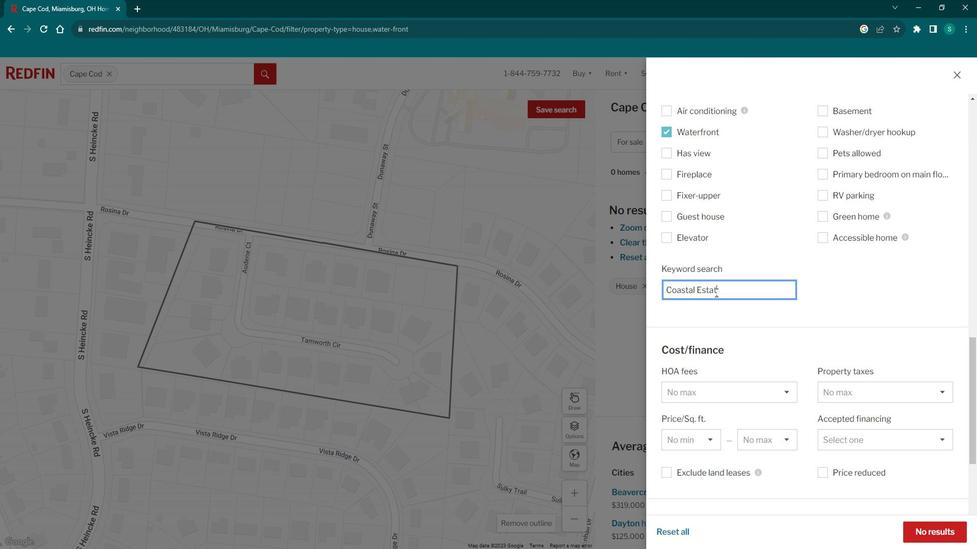 
Action: Mouse moved to (921, 516)
Screenshot: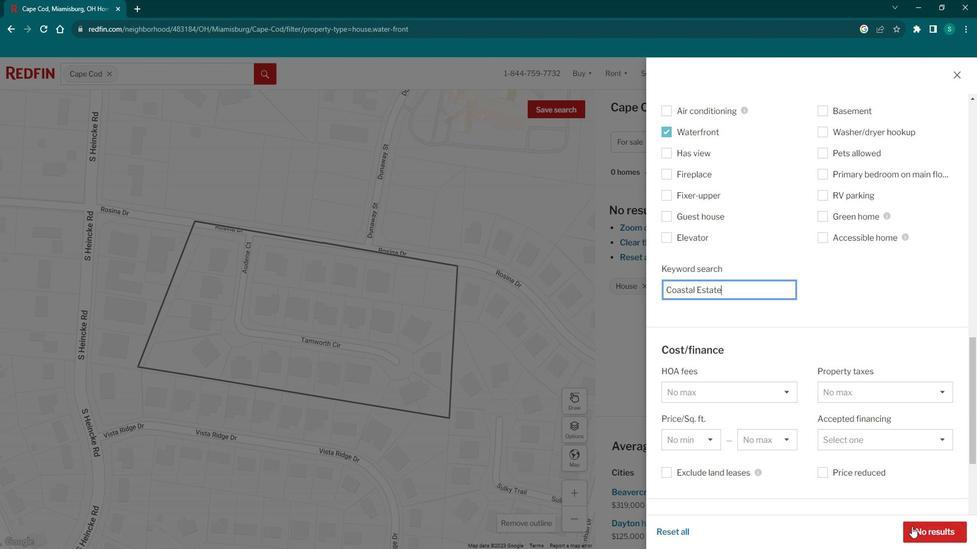
Action: Mouse pressed left at (921, 516)
Screenshot: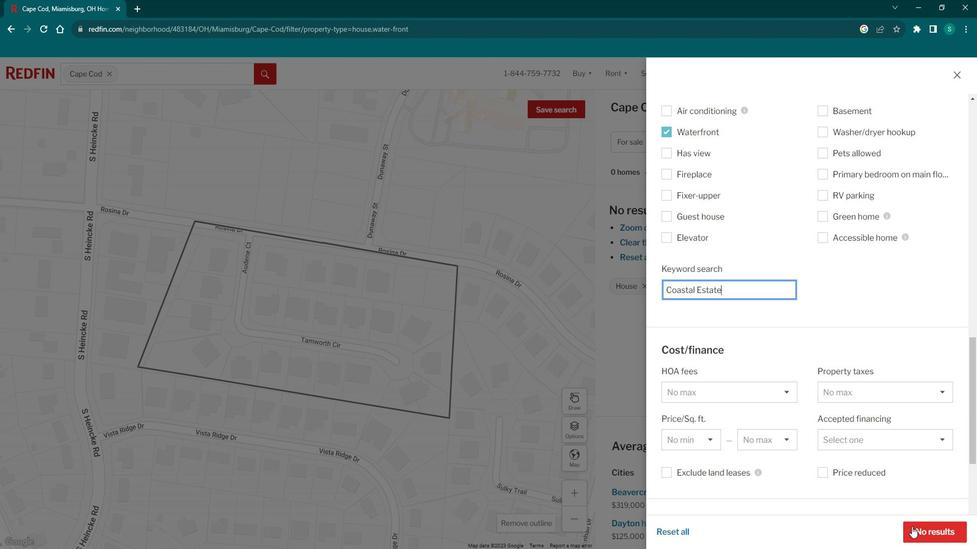 
Action: Mouse moved to (800, 428)
Screenshot: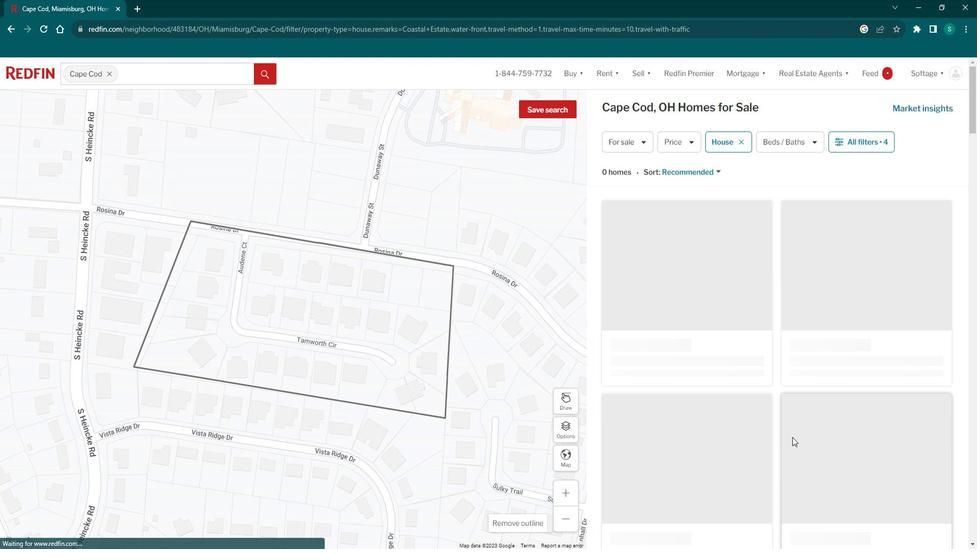 
